 Task: Create a sub task Gather and Analyse Requirements for the task  Upgrade and migrate company customer relationship management (CRM) to a cloud-based solution in the project AgileImpact , assign it to team member softage.1@softage.net and update the status of the sub task to  Completed , set the priority of the sub task to High
Action: Mouse moved to (356, 311)
Screenshot: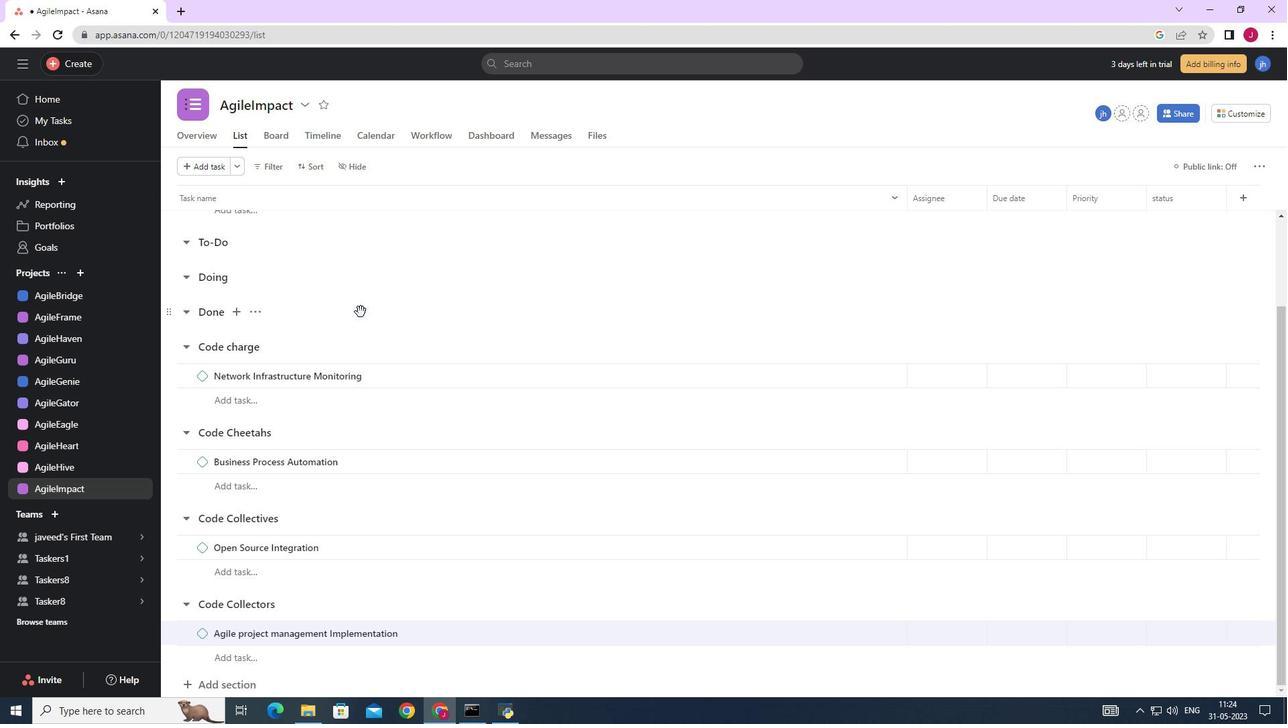 
Action: Mouse scrolled (356, 311) with delta (0, 0)
Screenshot: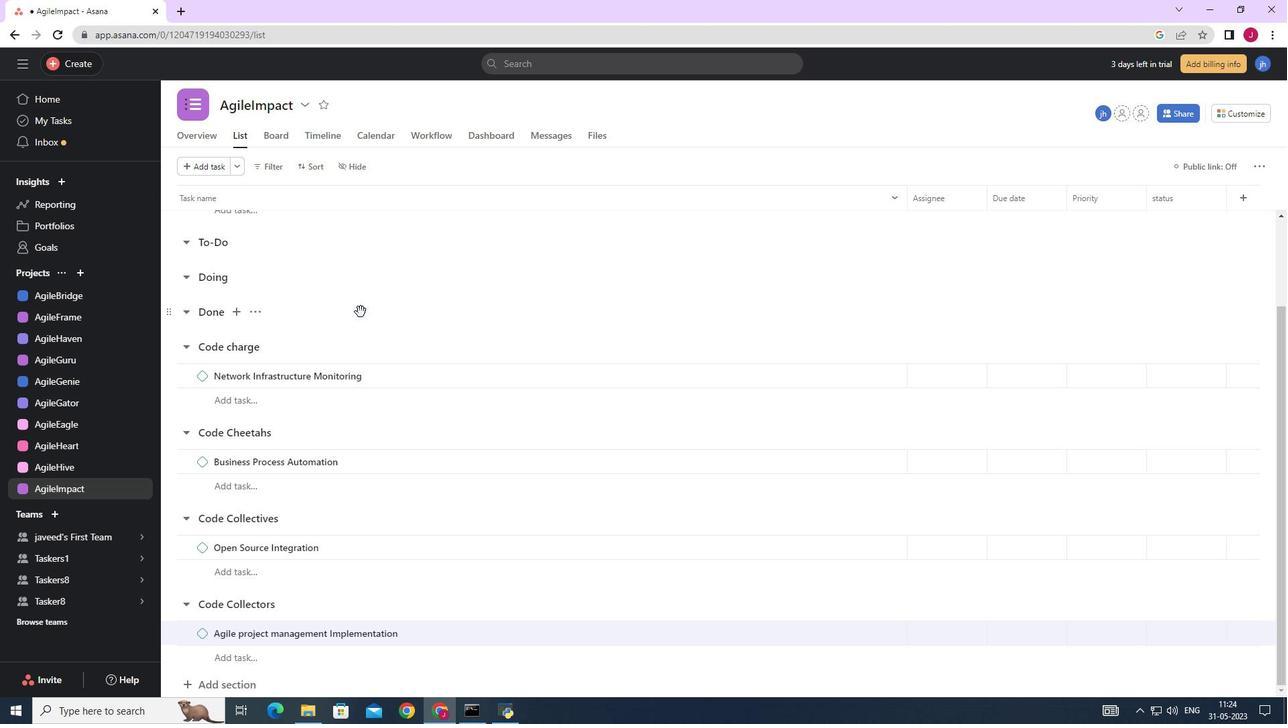 
Action: Mouse scrolled (356, 311) with delta (0, 0)
Screenshot: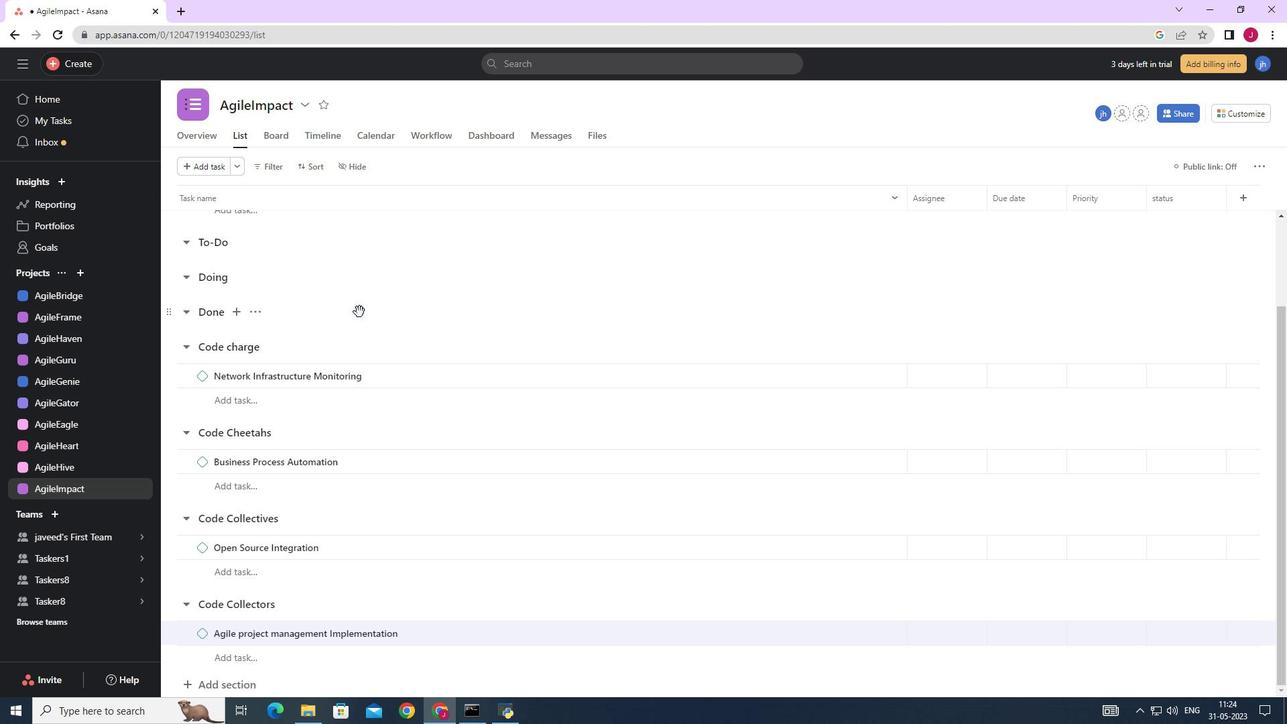 
Action: Mouse moved to (349, 319)
Screenshot: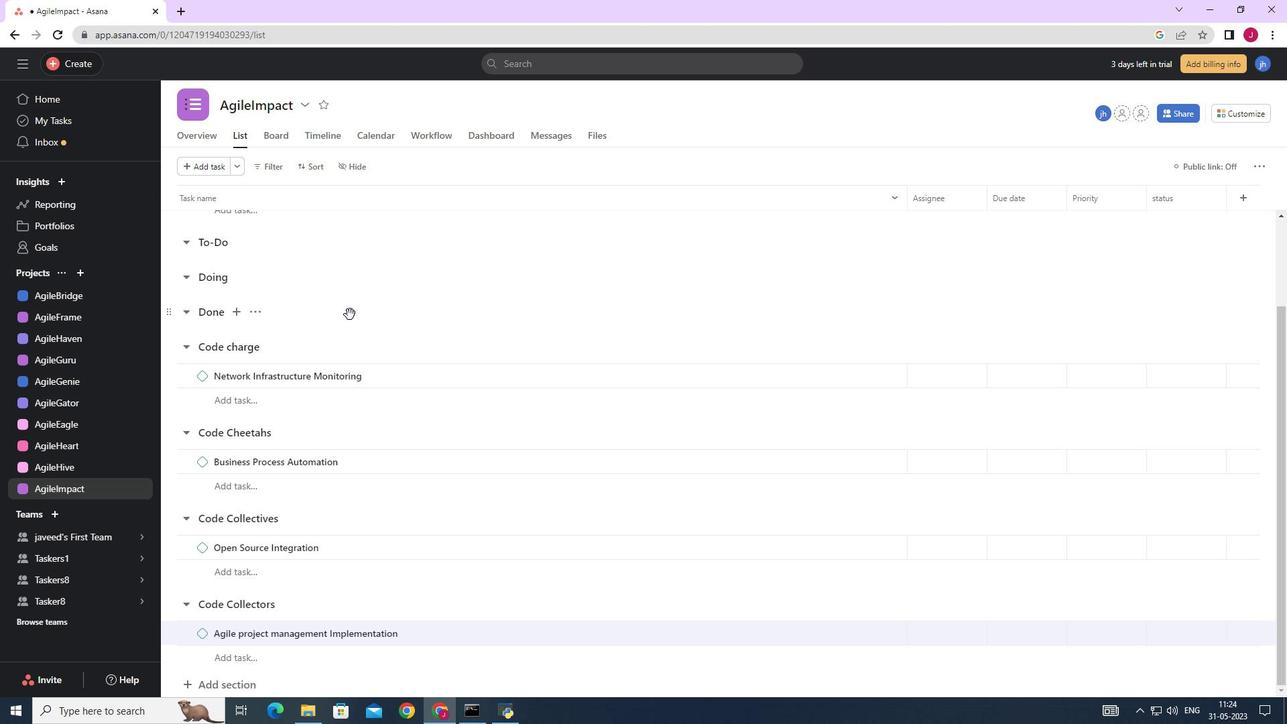 
Action: Mouse scrolled (349, 319) with delta (0, 0)
Screenshot: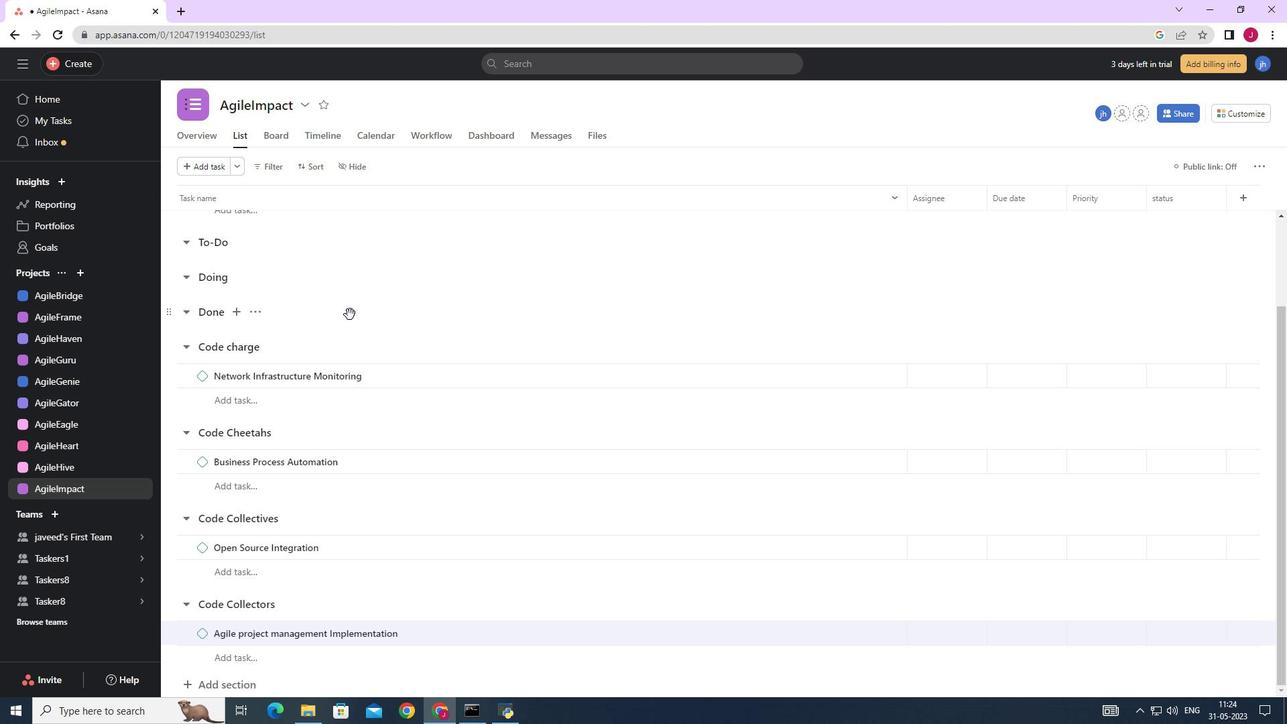 
Action: Mouse moved to (349, 319)
Screenshot: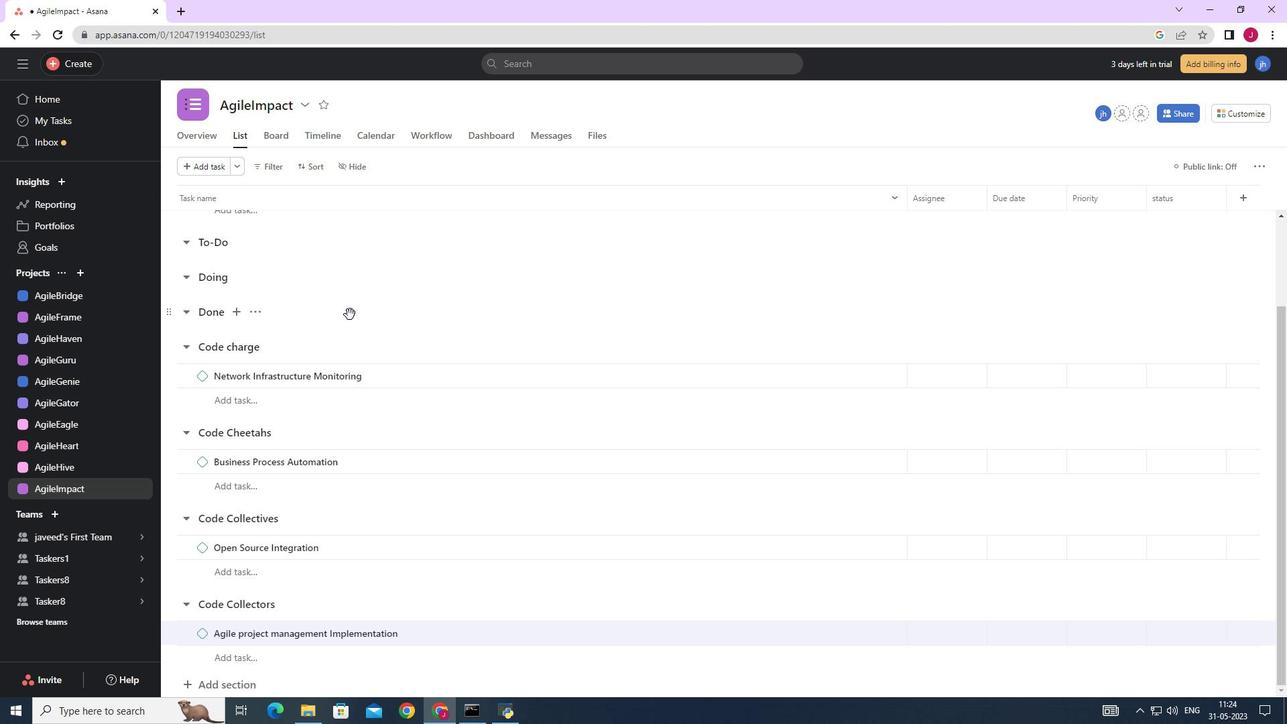 
Action: Mouse scrolled (349, 319) with delta (0, 0)
Screenshot: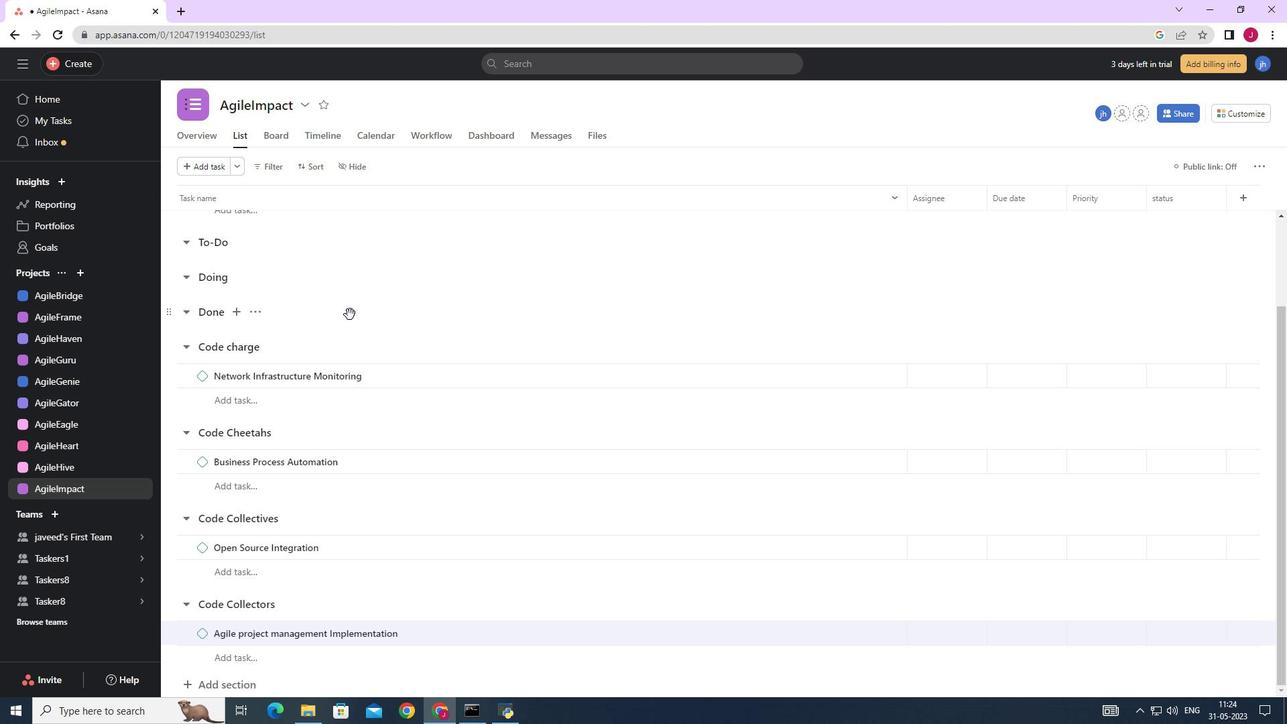
Action: Mouse scrolled (349, 319) with delta (0, 0)
Screenshot: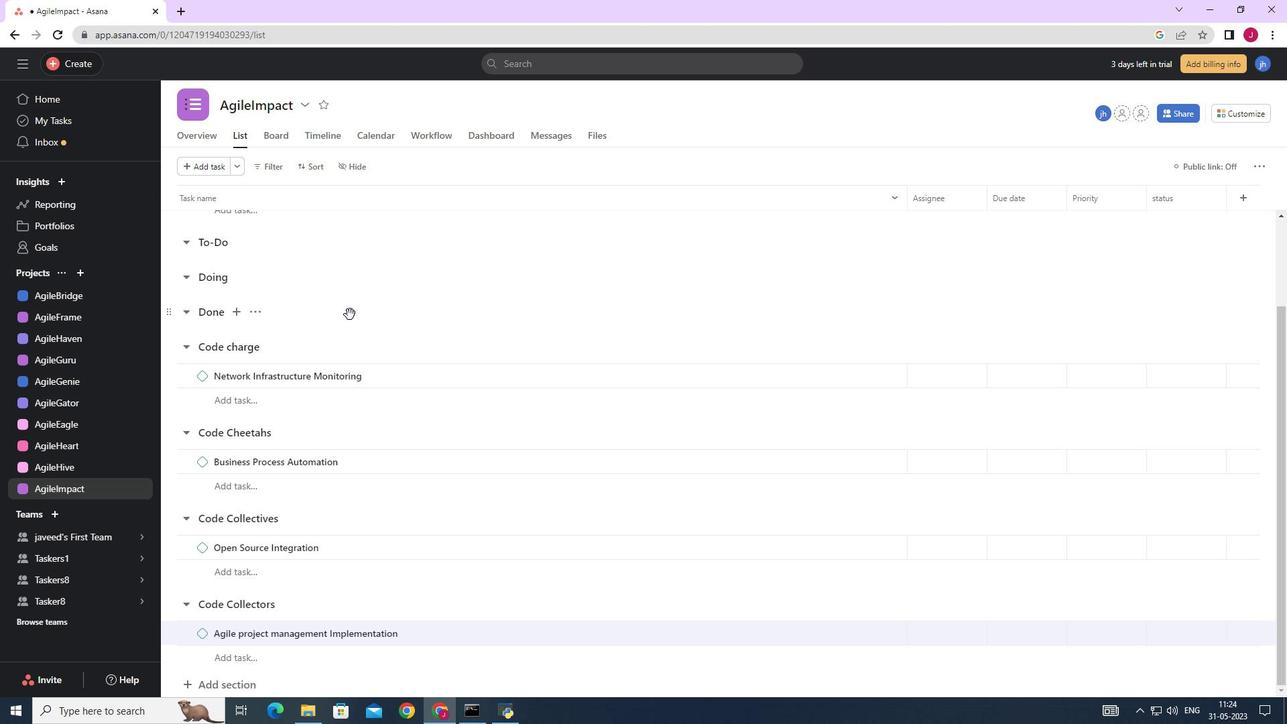 
Action: Mouse moved to (533, 388)
Screenshot: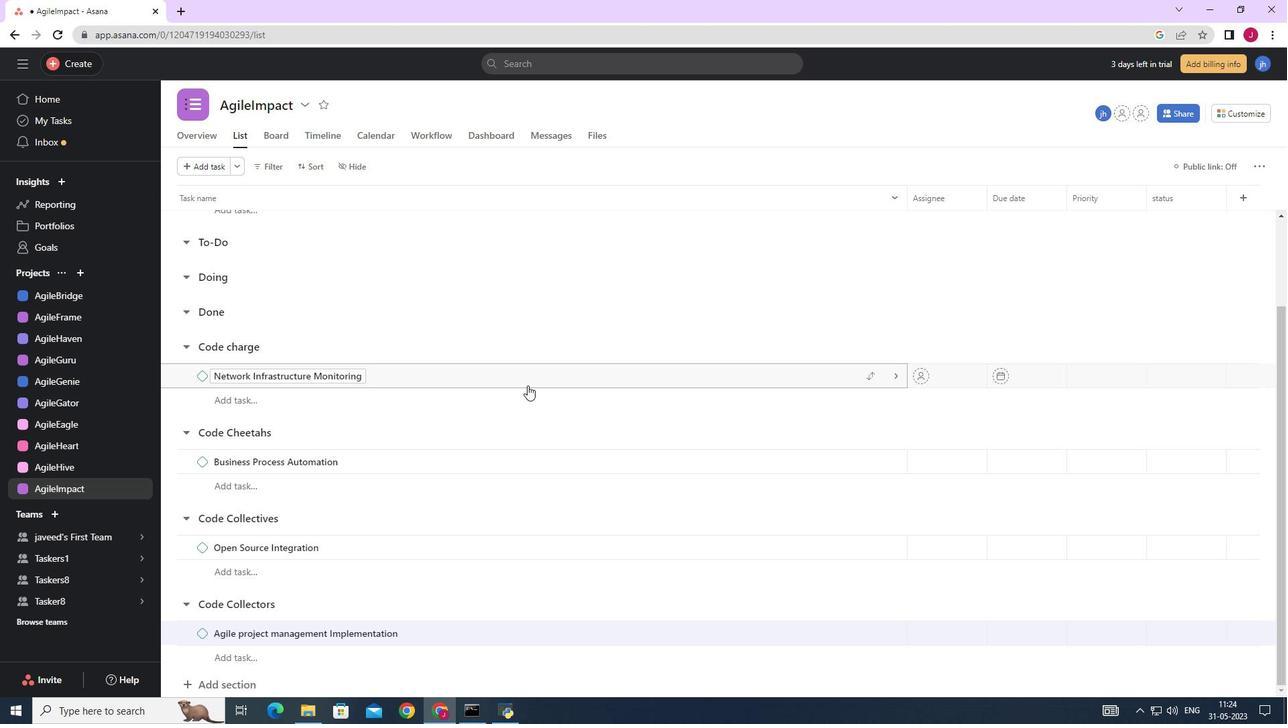 
Action: Mouse scrolled (533, 388) with delta (0, 0)
Screenshot: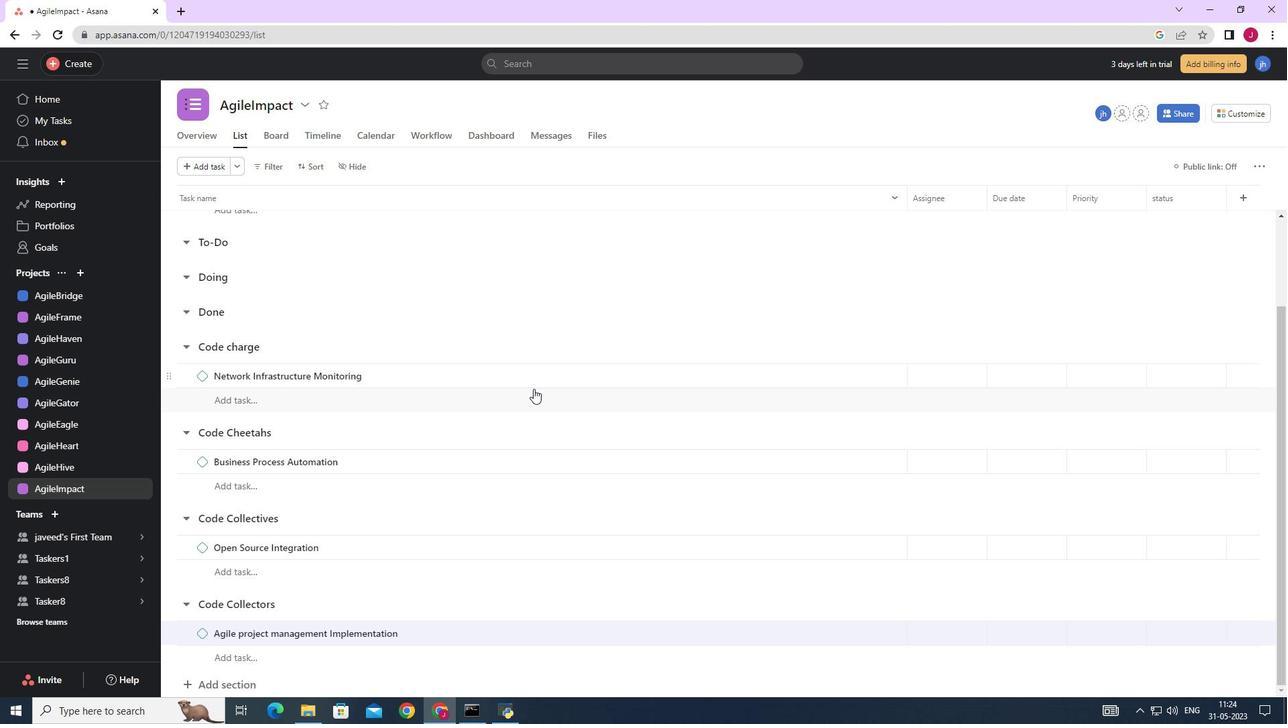 
Action: Mouse scrolled (533, 388) with delta (0, 0)
Screenshot: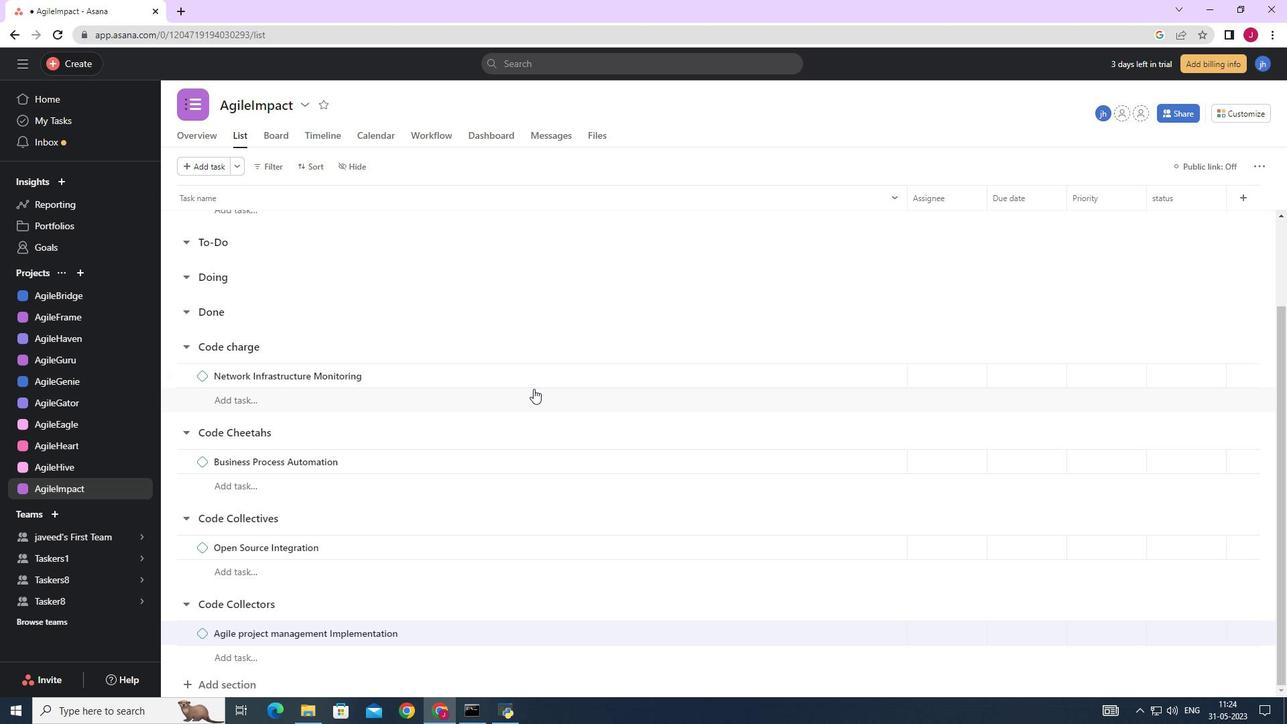 
Action: Mouse scrolled (533, 388) with delta (0, 0)
Screenshot: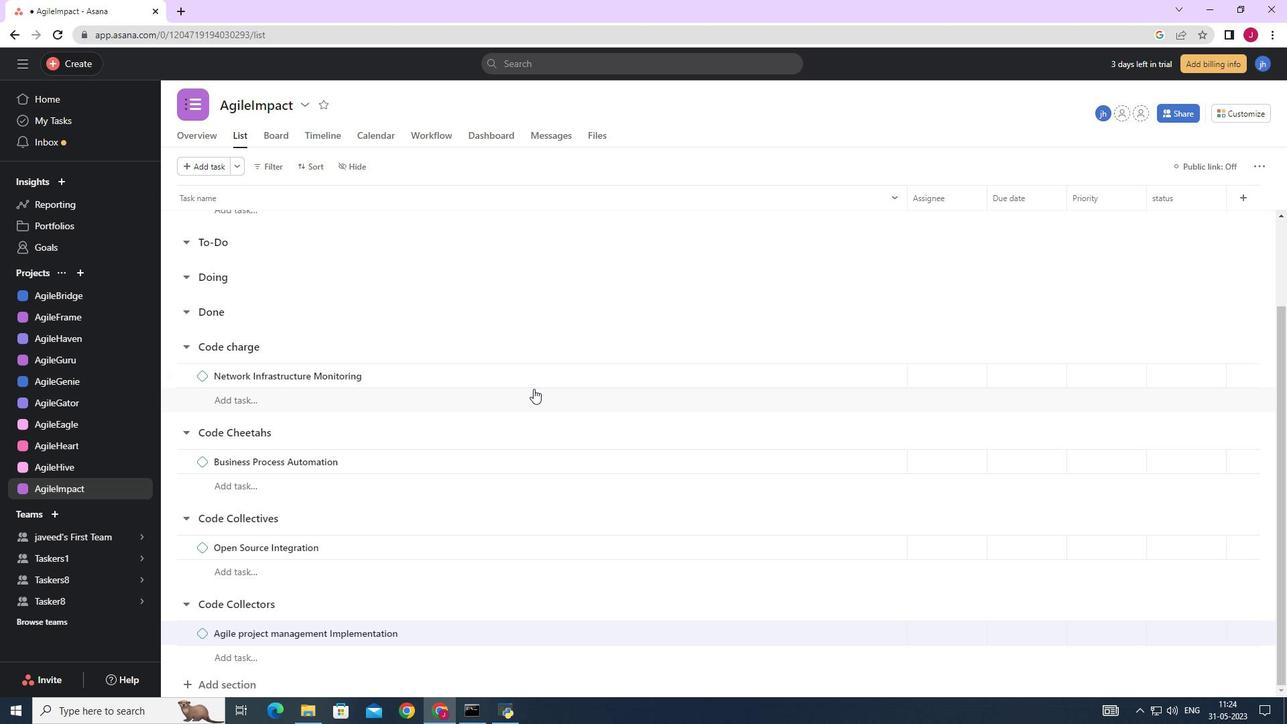 
Action: Mouse scrolled (533, 388) with delta (0, 0)
Screenshot: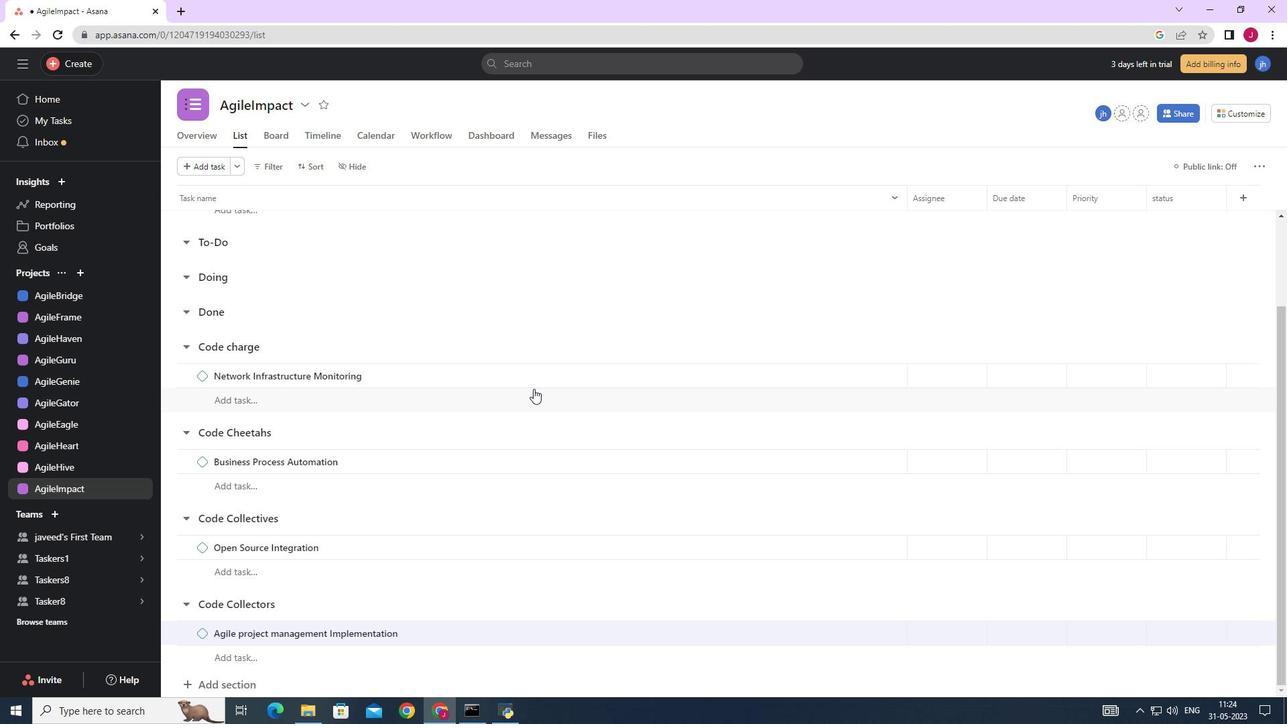 
Action: Mouse moved to (421, 539)
Screenshot: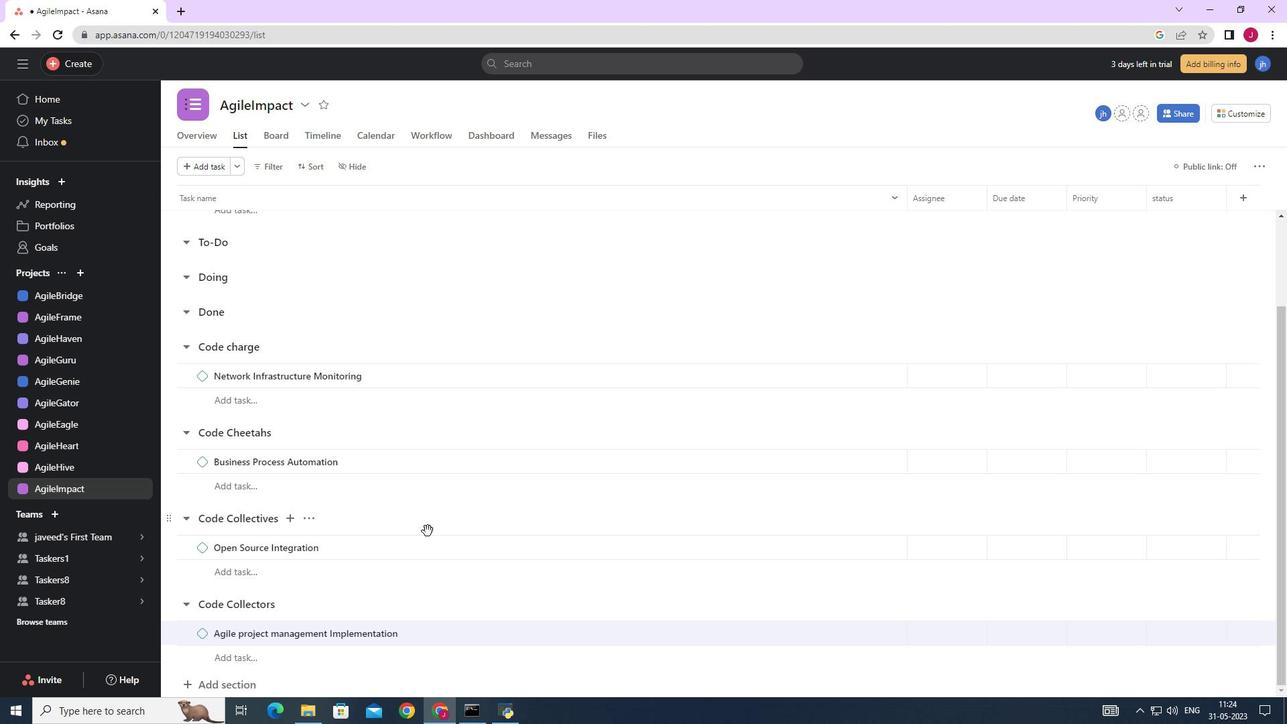 
Action: Mouse scrolled (422, 537) with delta (0, 0)
Screenshot: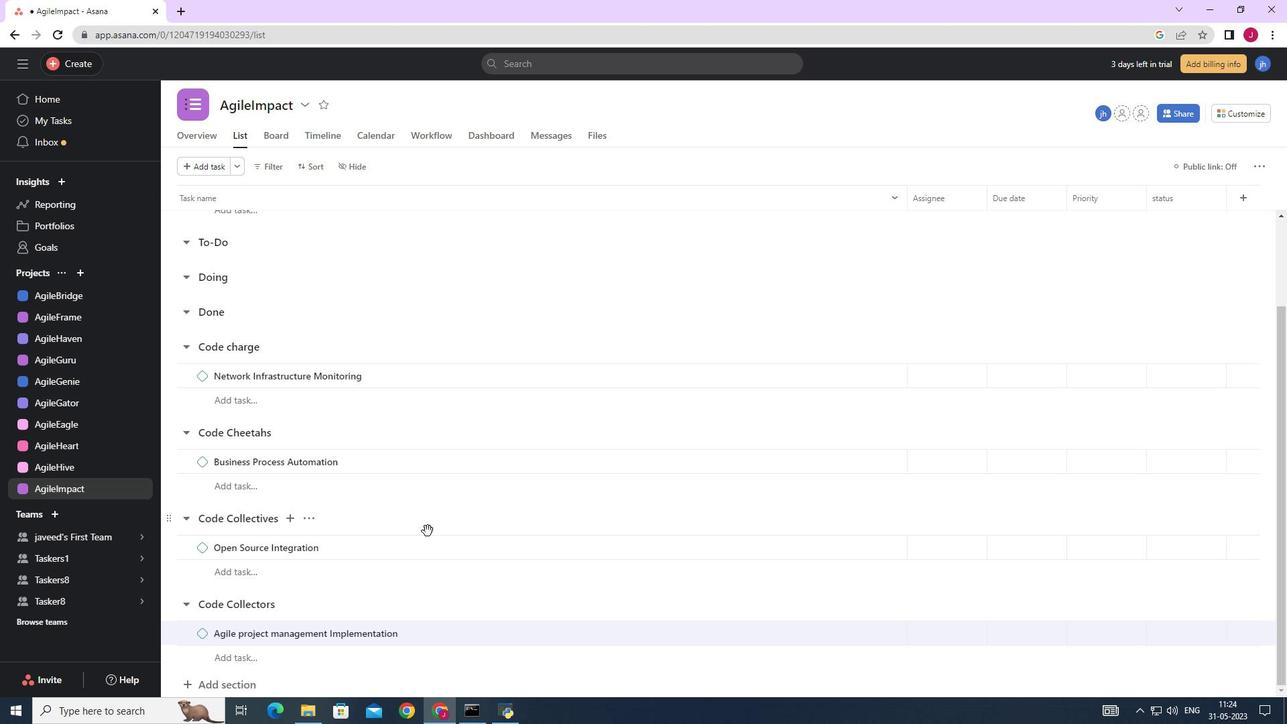 
Action: Mouse moved to (408, 513)
Screenshot: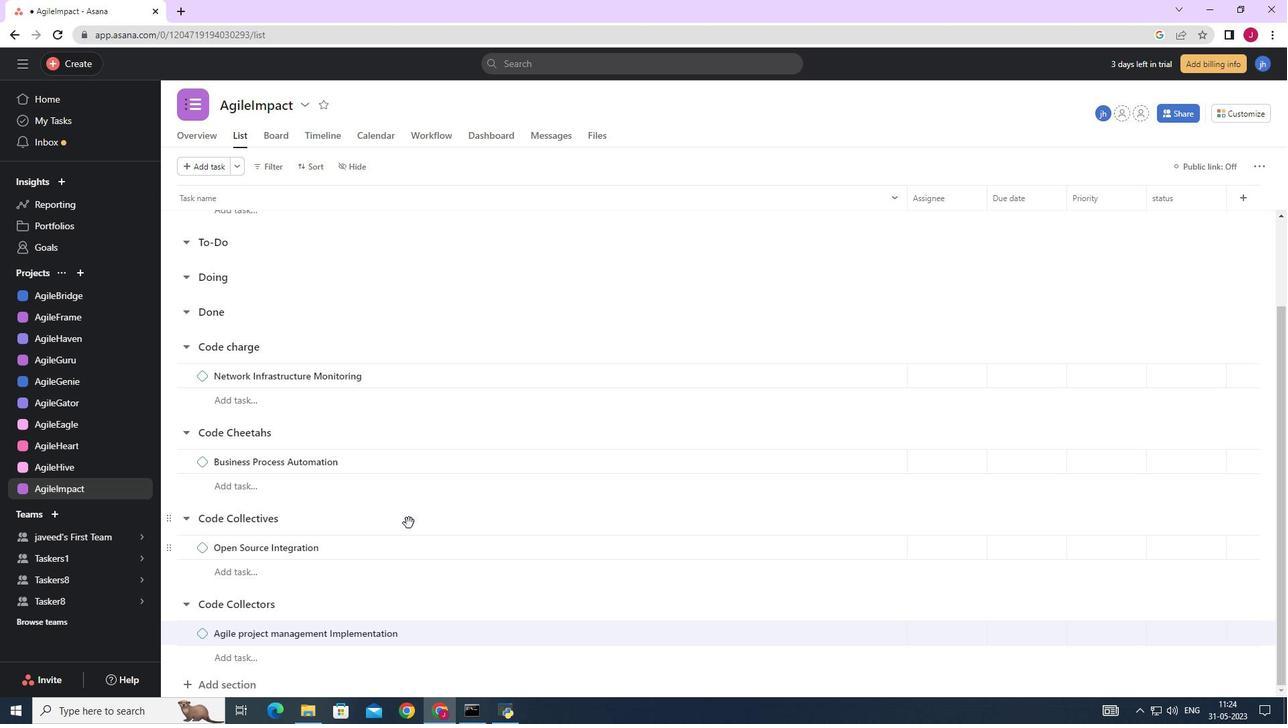 
Action: Mouse scrolled (408, 514) with delta (0, 0)
Screenshot: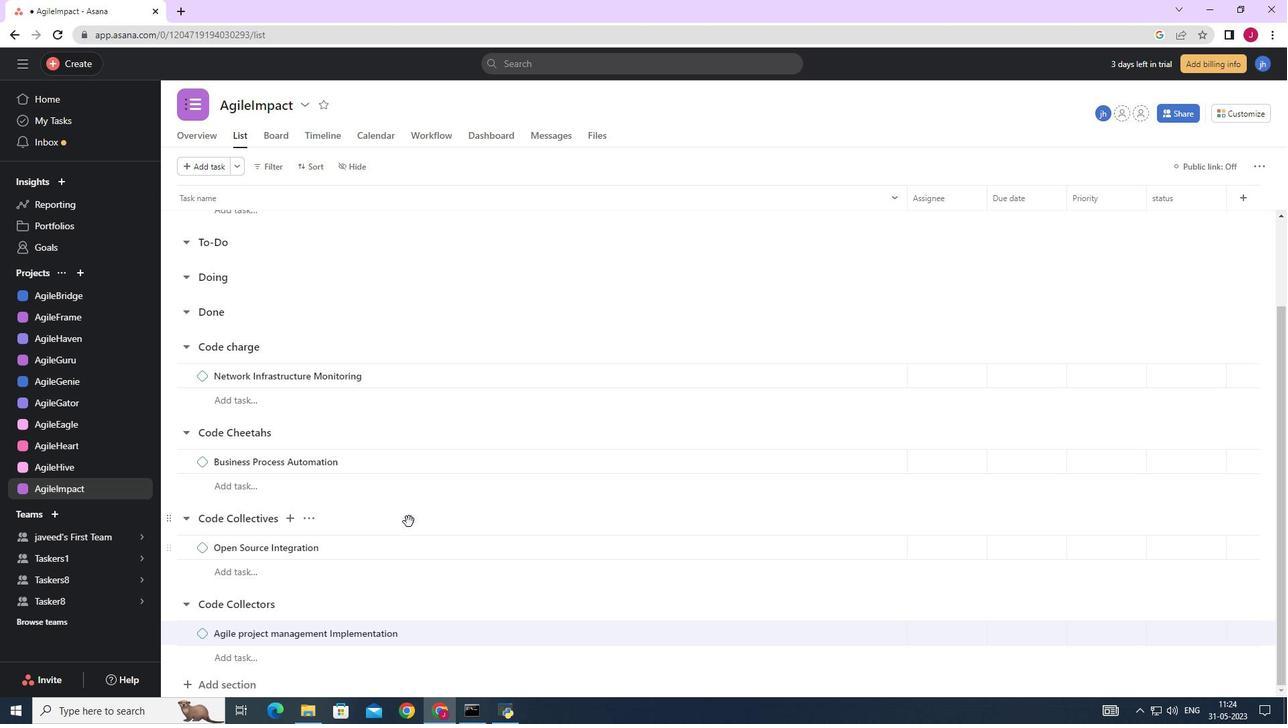 
Action: Mouse moved to (408, 510)
Screenshot: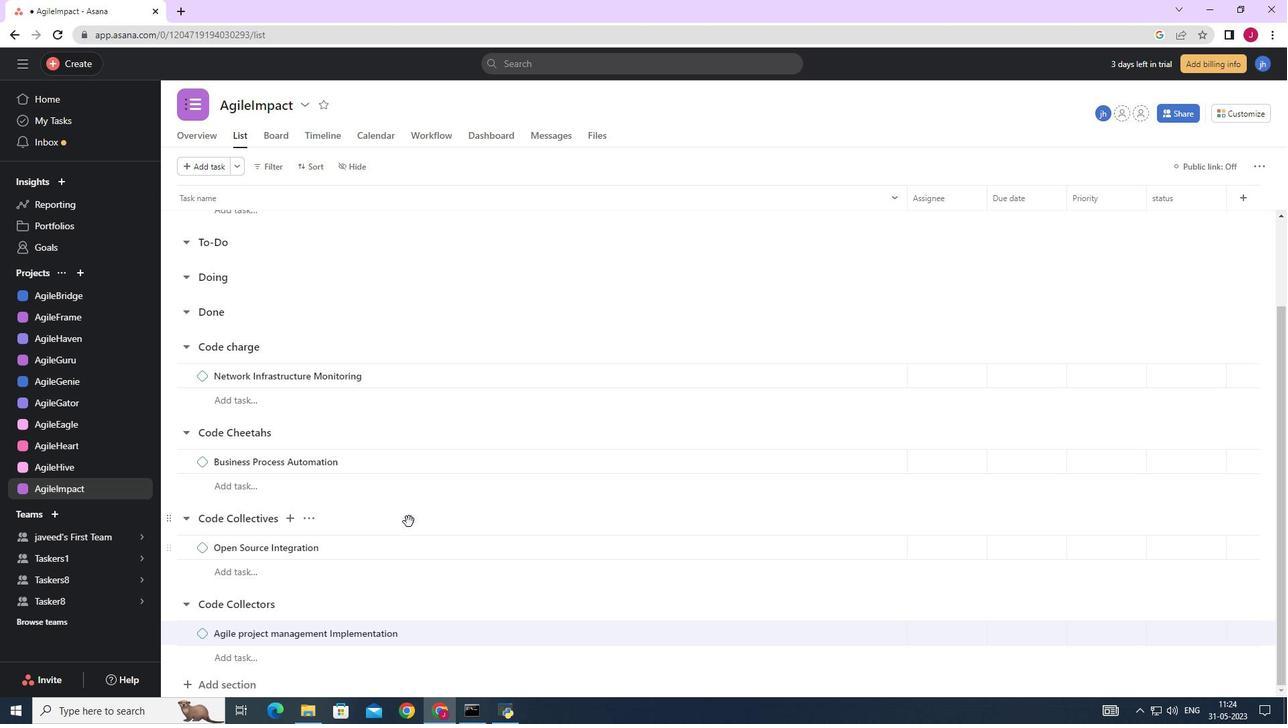 
Action: Mouse scrolled (408, 511) with delta (0, 0)
Screenshot: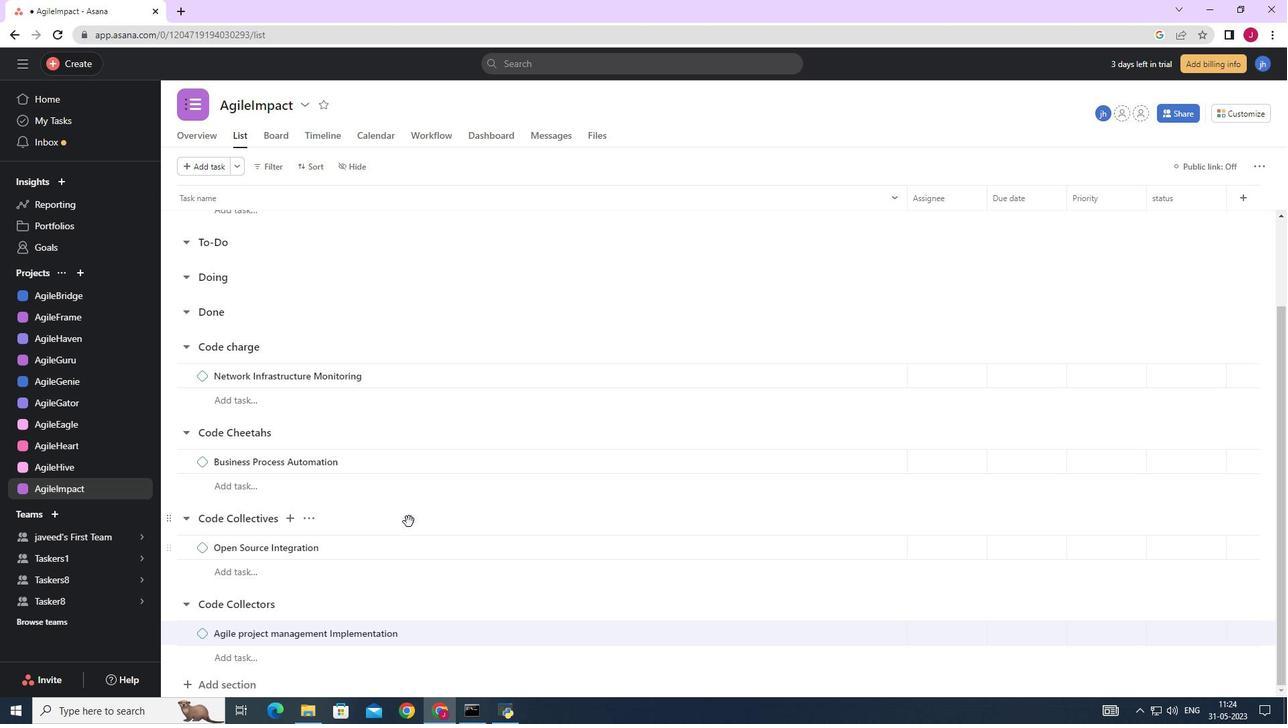 
Action: Mouse moved to (408, 506)
Screenshot: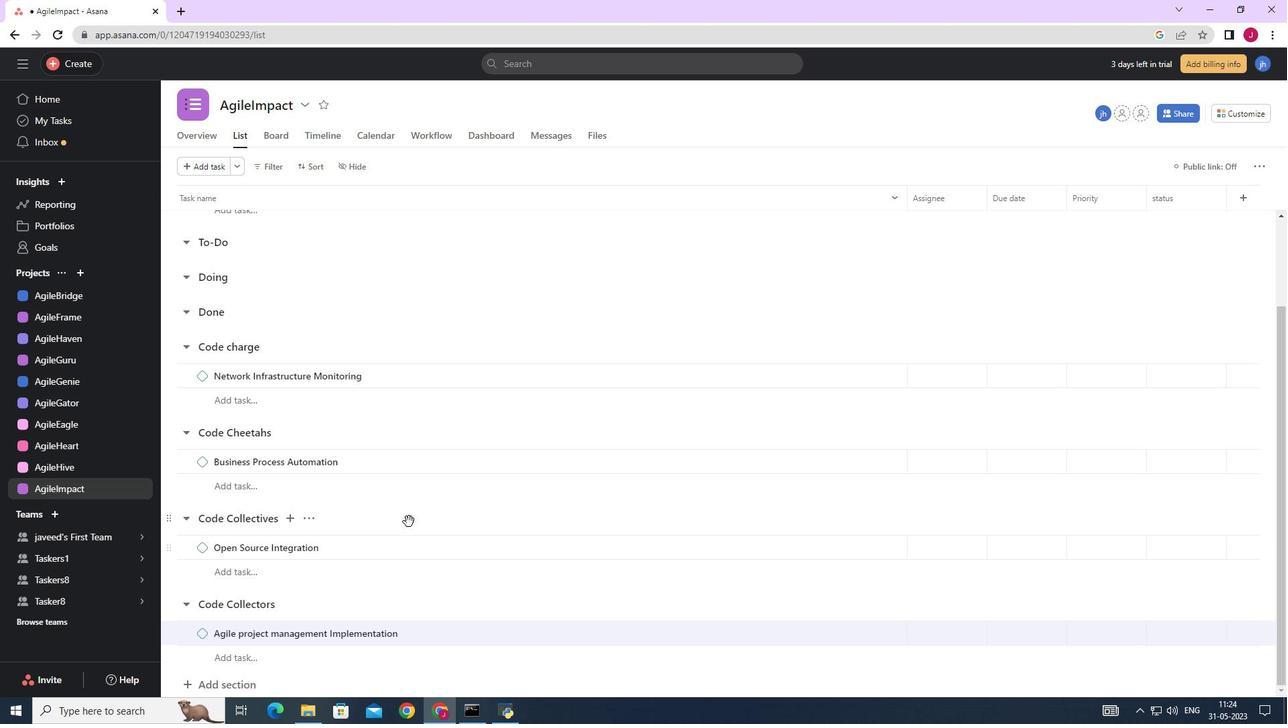 
Action: Mouse scrolled (408, 507) with delta (0, 0)
Screenshot: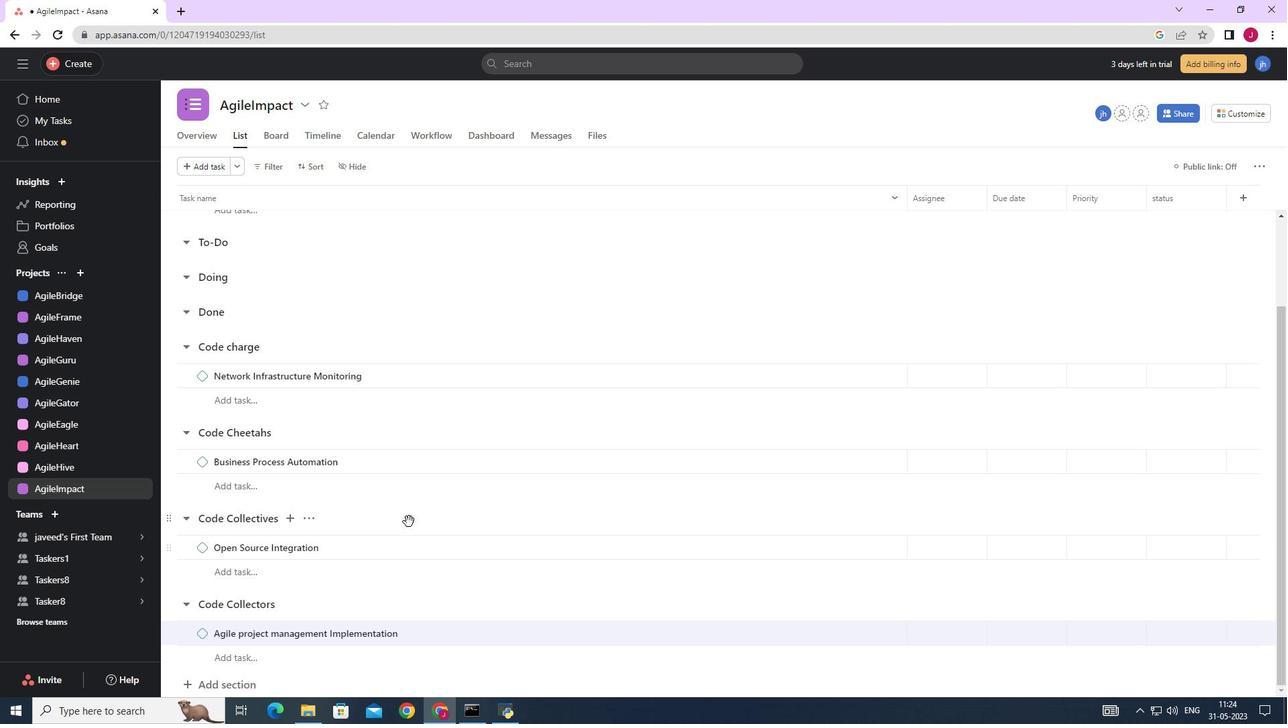 
Action: Mouse moved to (408, 498)
Screenshot: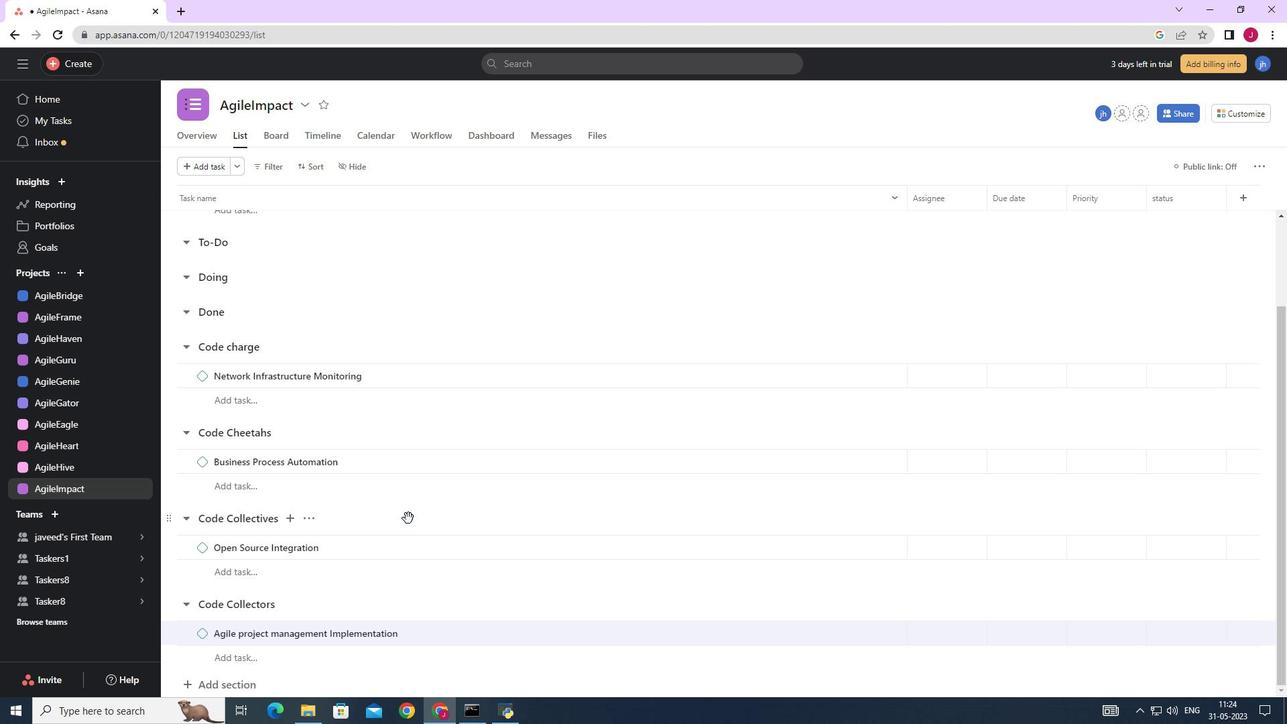 
Action: Mouse scrolled (408, 504) with delta (0, 0)
Screenshot: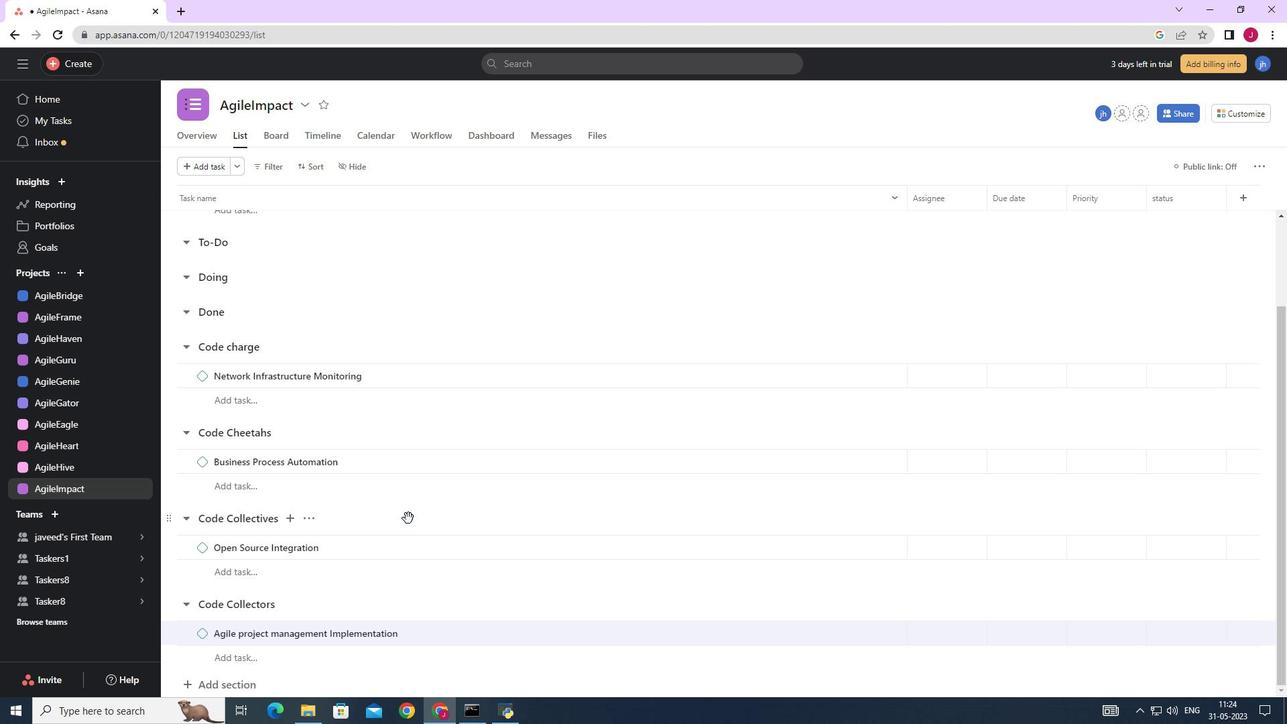 
Action: Mouse moved to (408, 495)
Screenshot: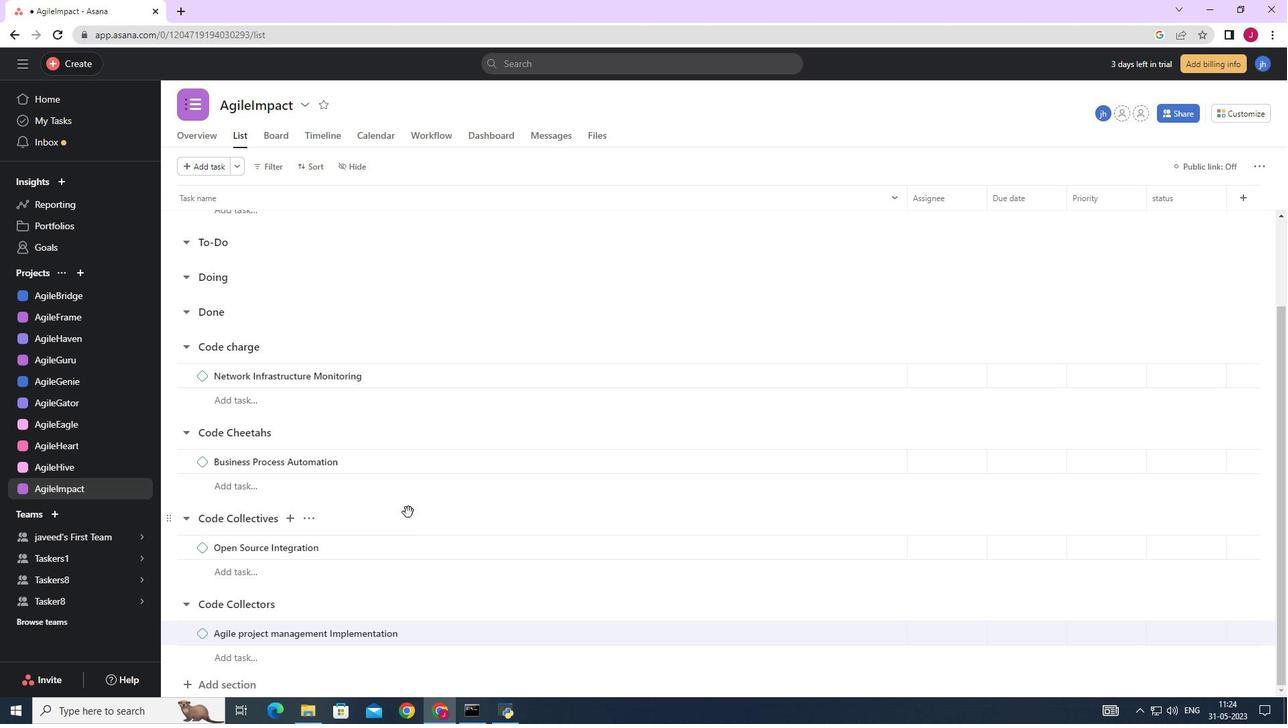 
Action: Mouse scrolled (408, 498) with delta (0, 0)
Screenshot: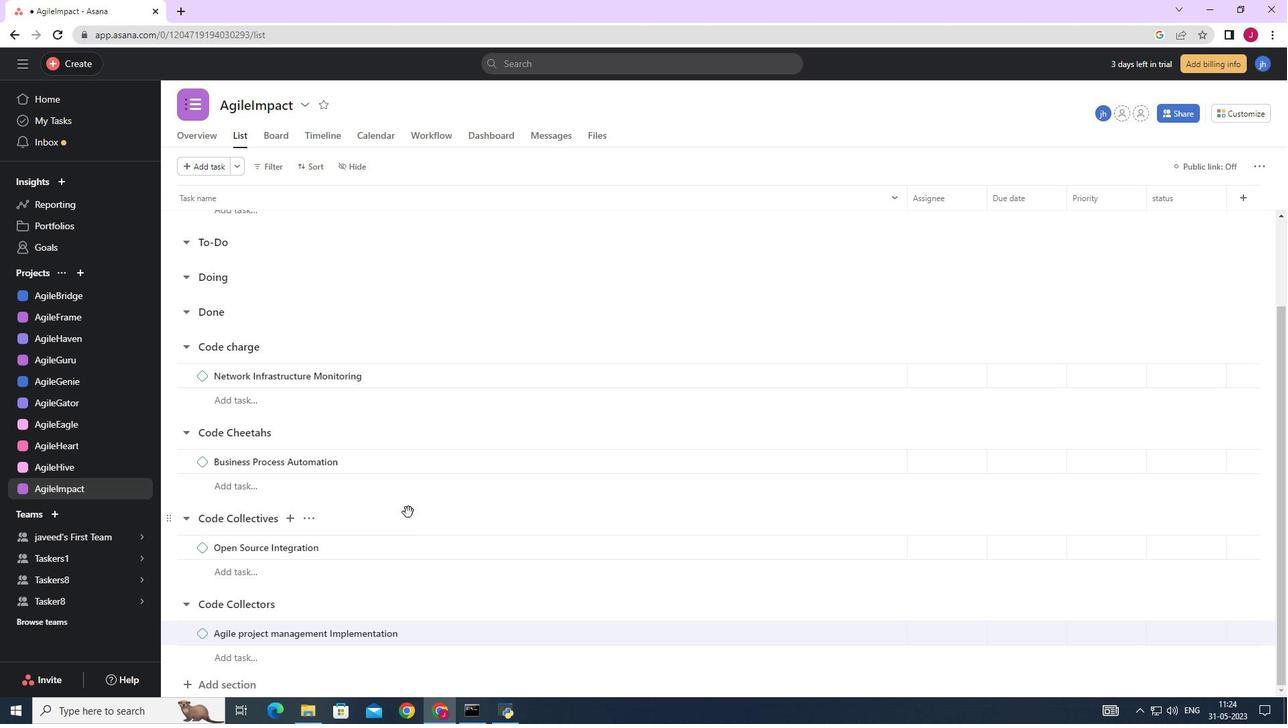 
Action: Mouse moved to (828, 300)
Screenshot: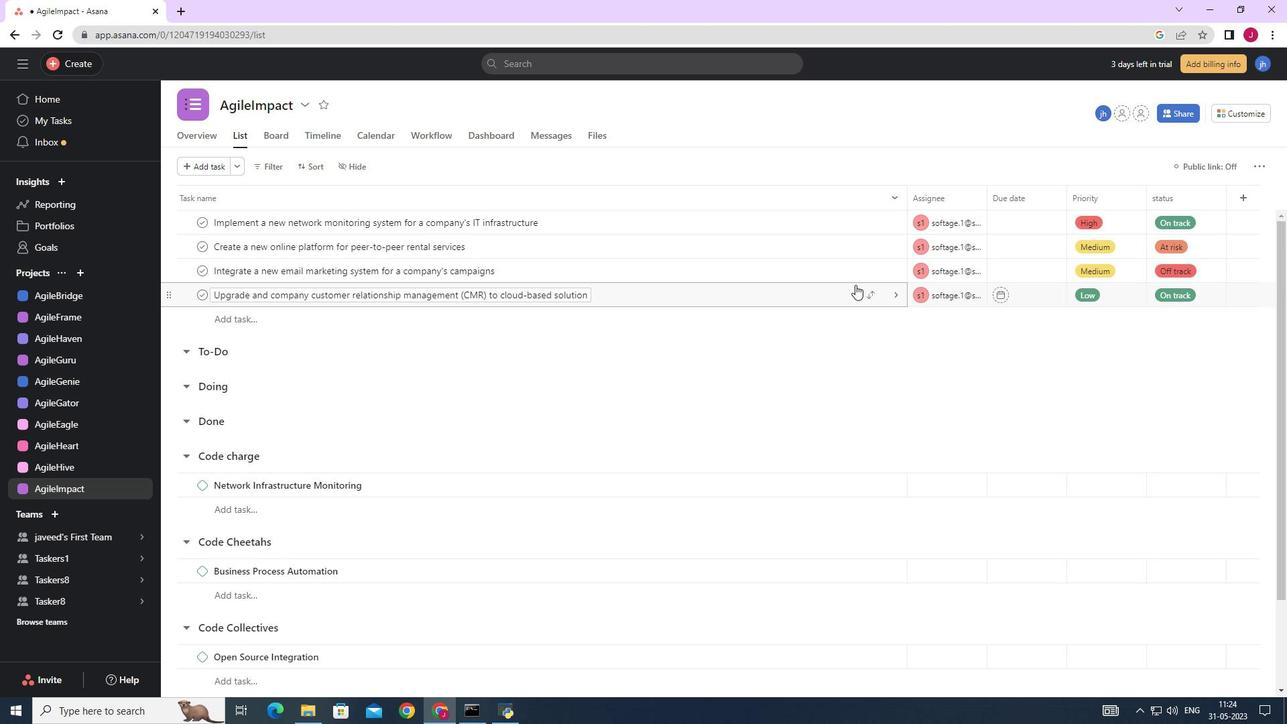 
Action: Mouse pressed left at (828, 300)
Screenshot: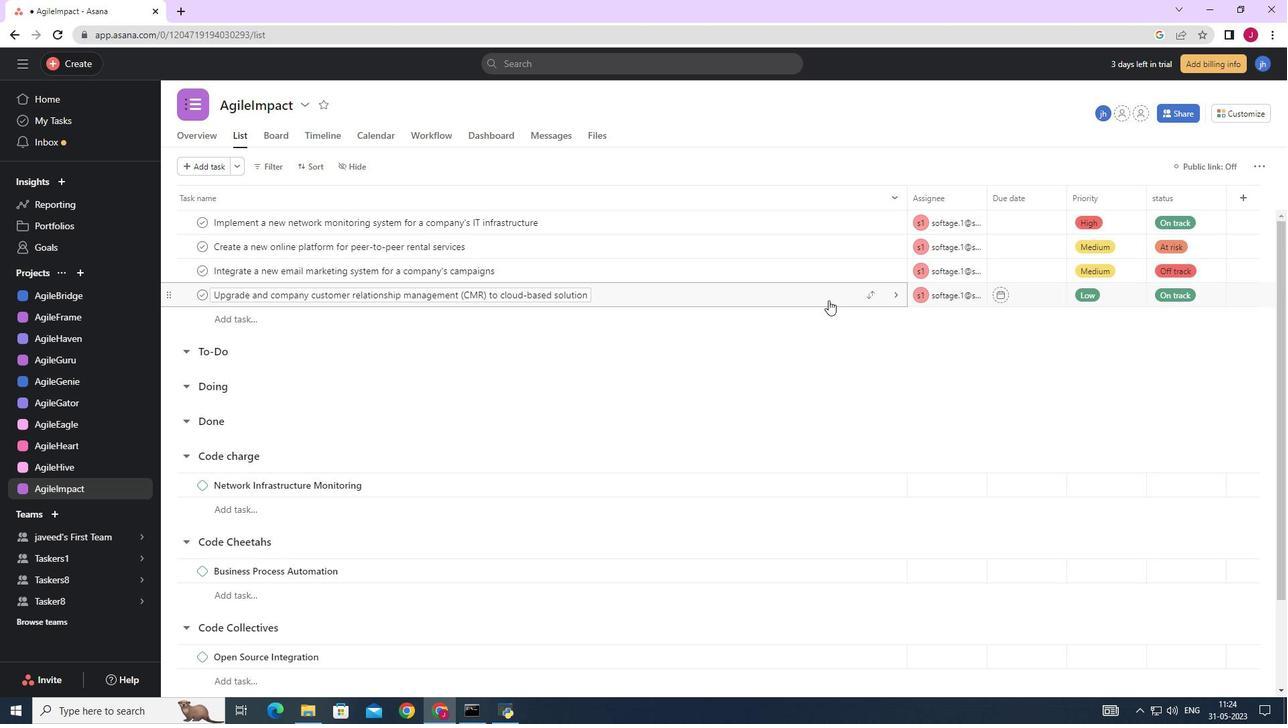 
Action: Mouse moved to (906, 507)
Screenshot: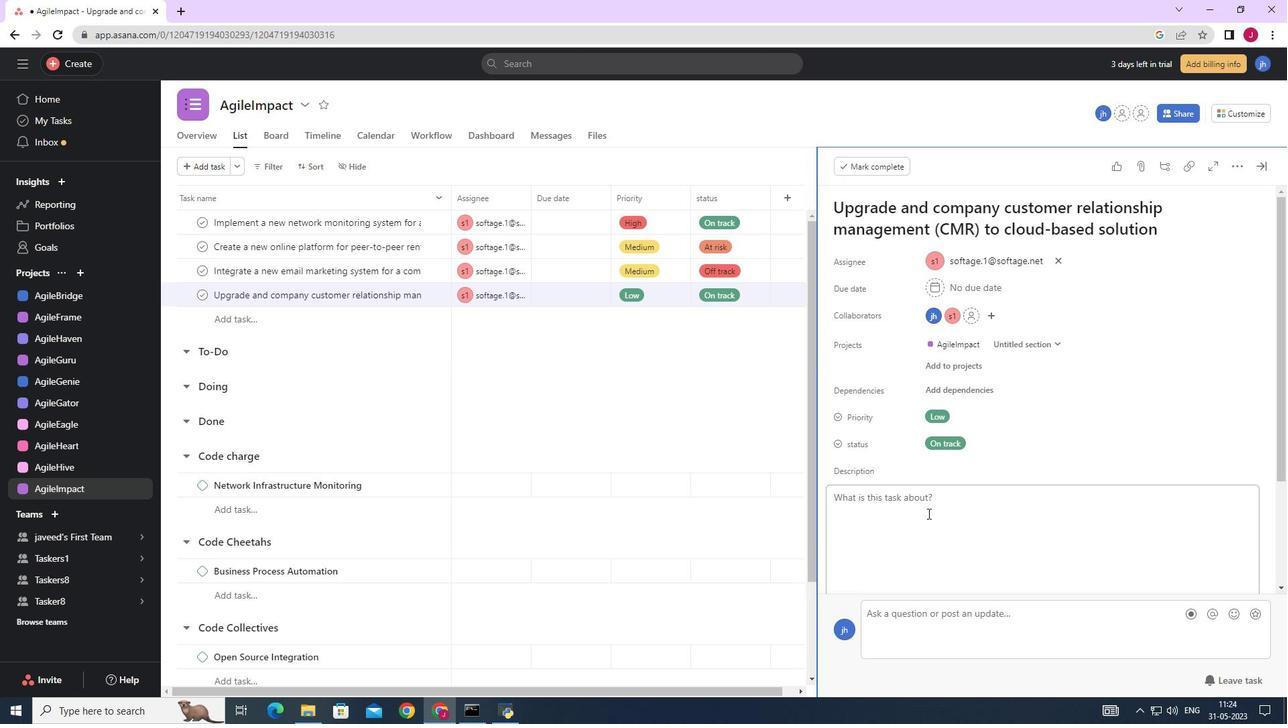 
Action: Mouse scrolled (906, 507) with delta (0, 0)
Screenshot: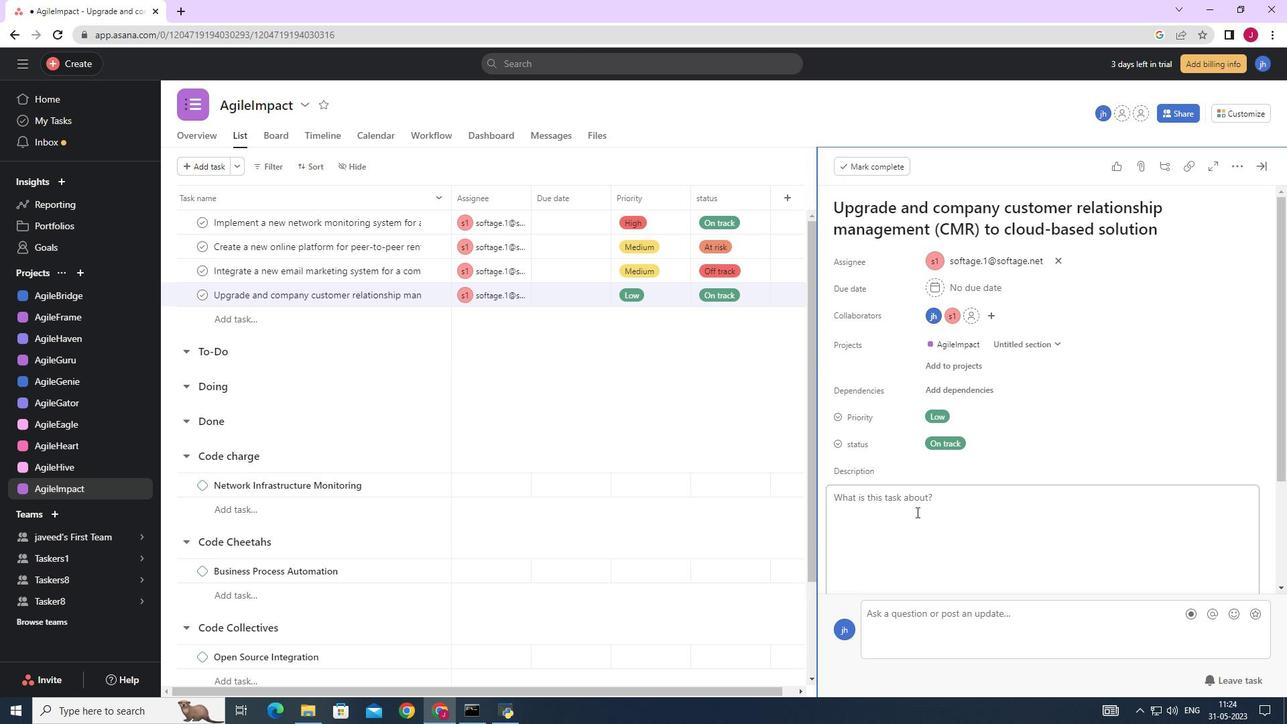 
Action: Mouse scrolled (906, 507) with delta (0, 0)
Screenshot: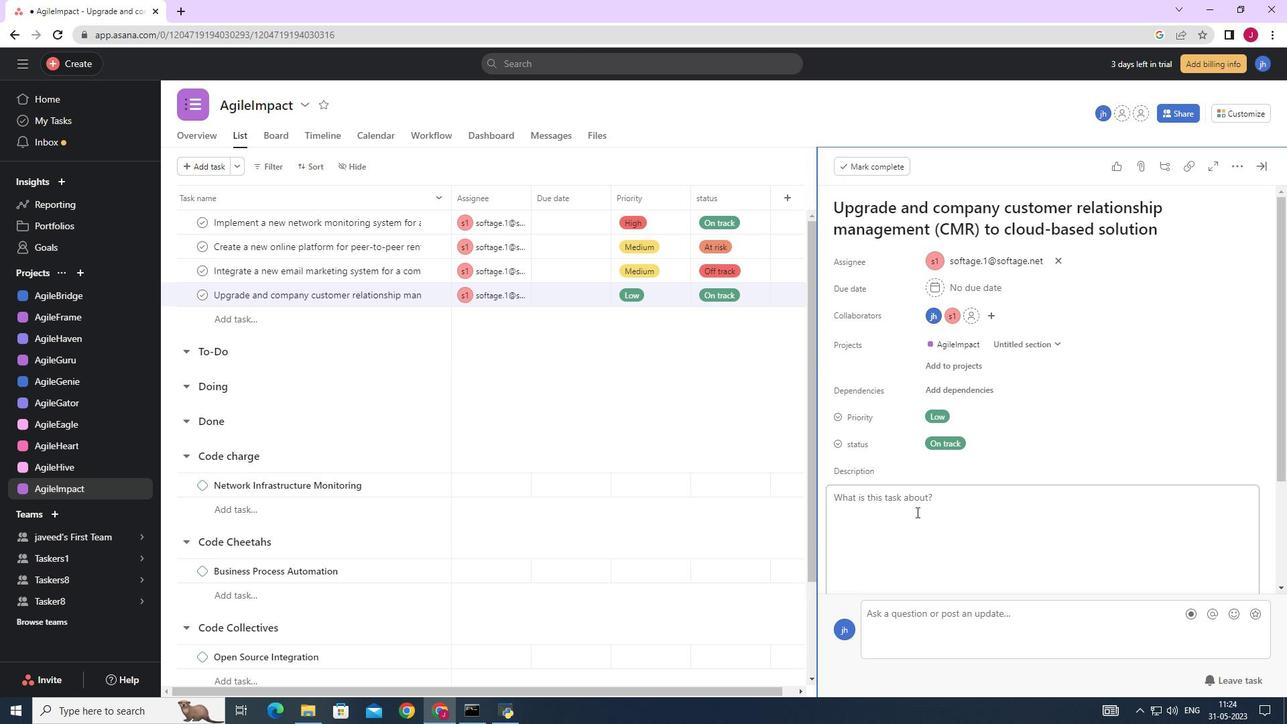 
Action: Mouse scrolled (906, 507) with delta (0, 0)
Screenshot: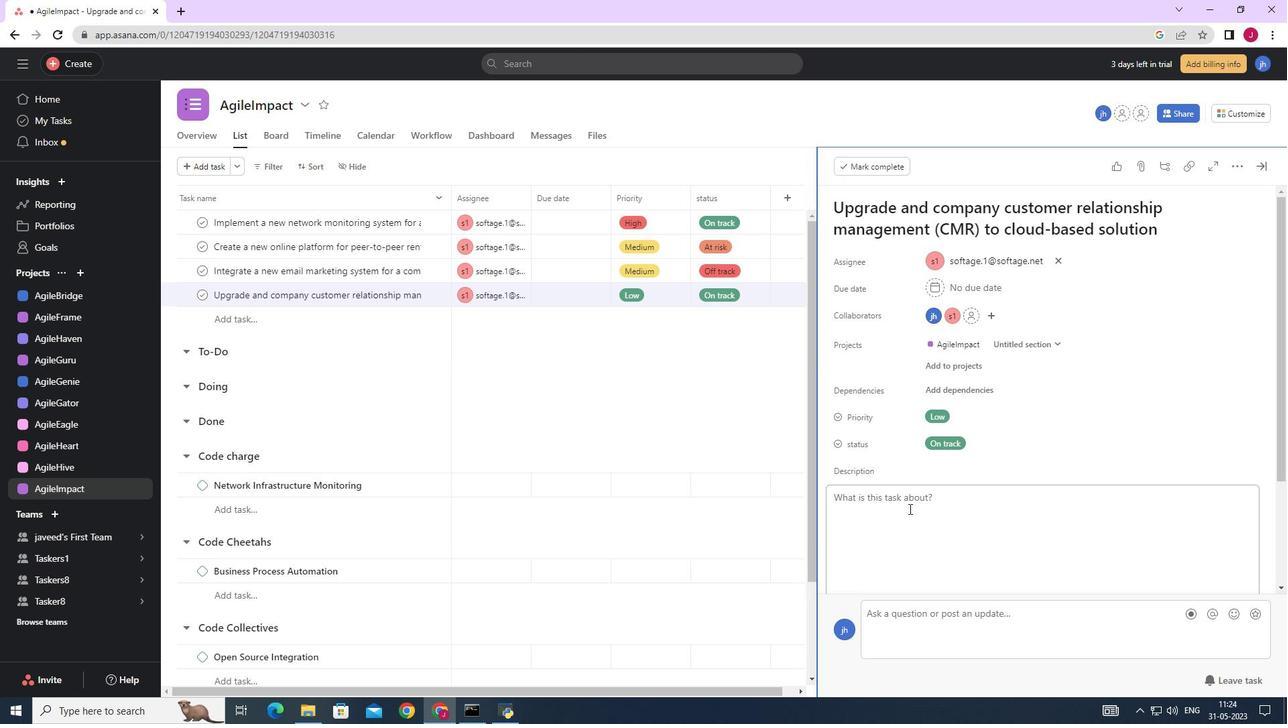 
Action: Mouse scrolled (906, 507) with delta (0, 0)
Screenshot: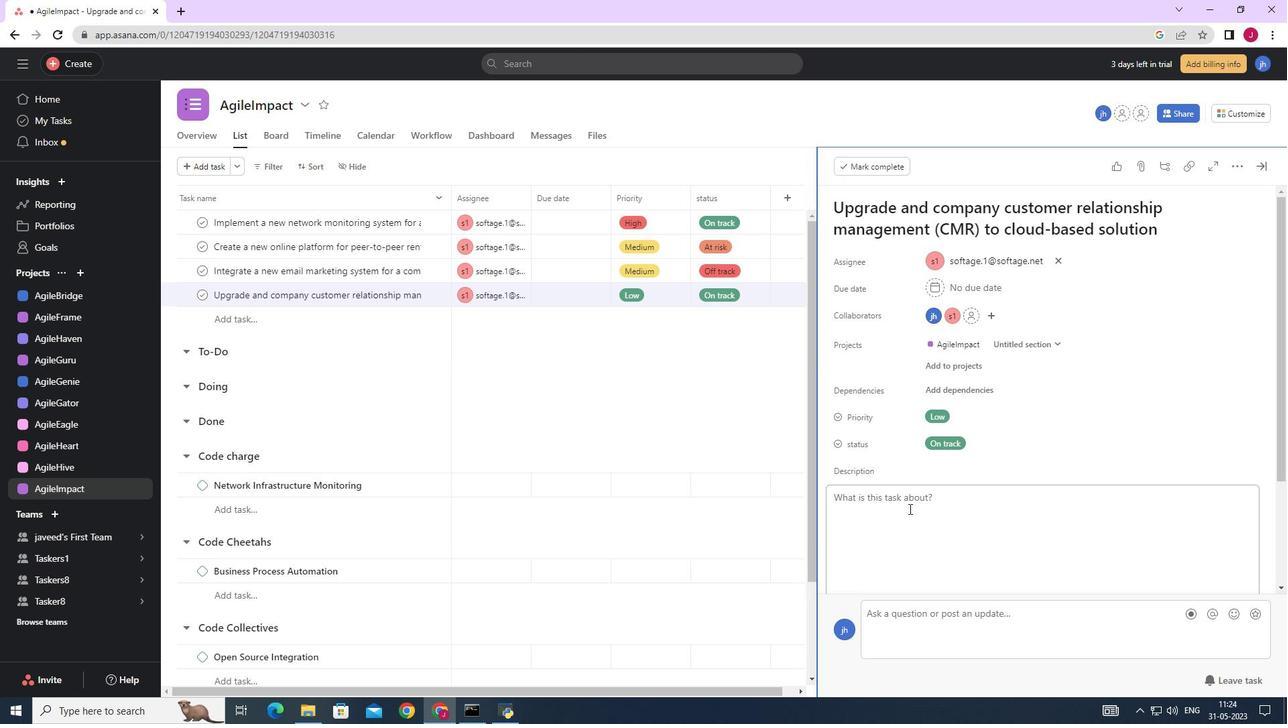 
Action: Mouse moved to (881, 488)
Screenshot: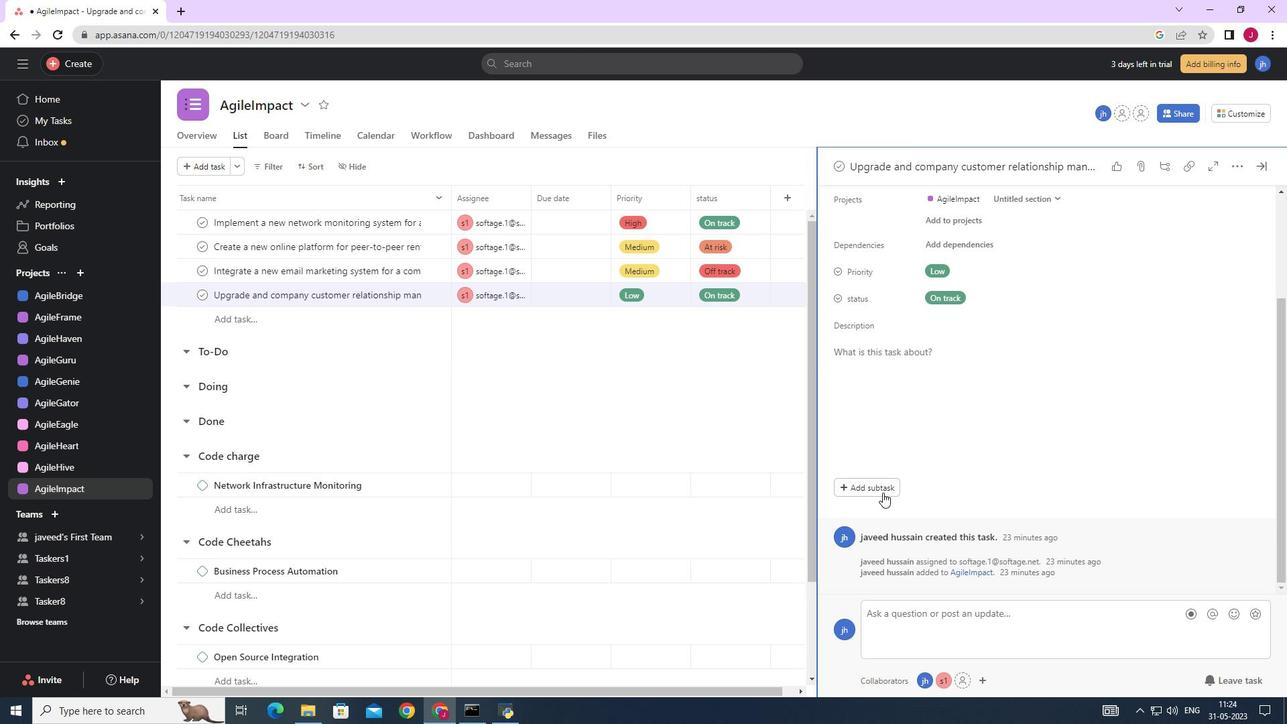 
Action: Mouse pressed left at (881, 488)
Screenshot: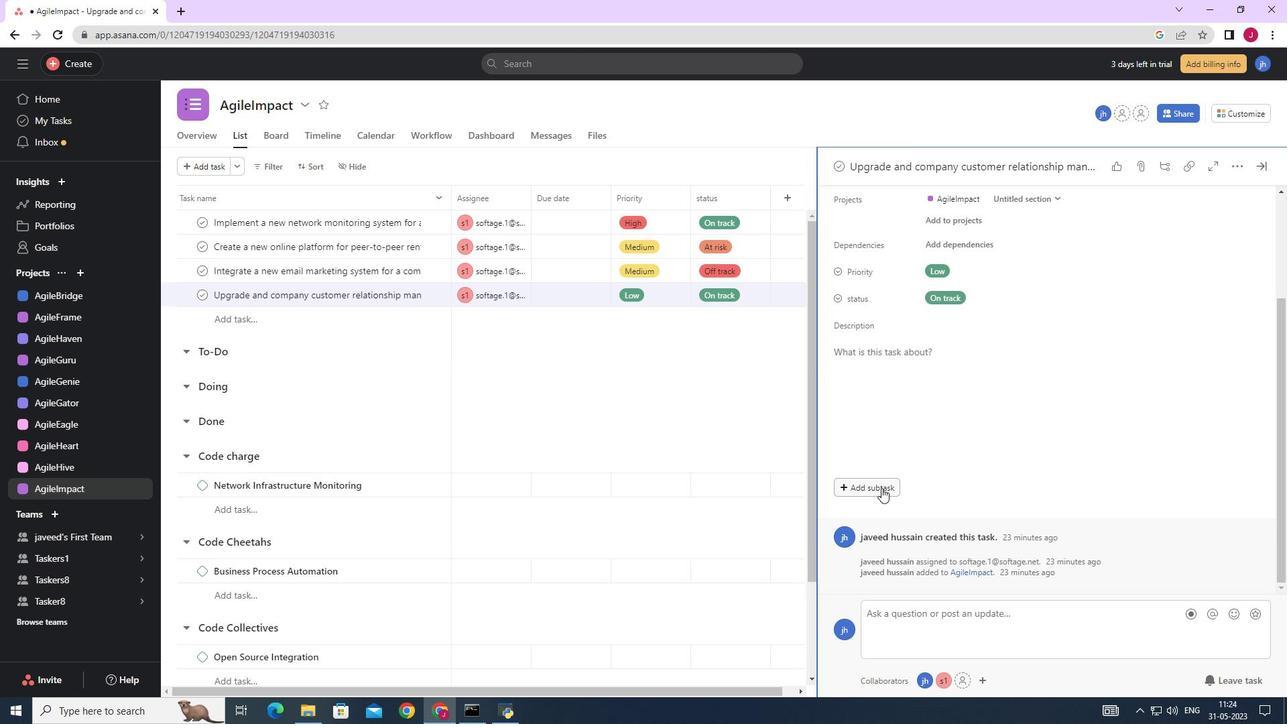 
Action: Mouse moved to (876, 483)
Screenshot: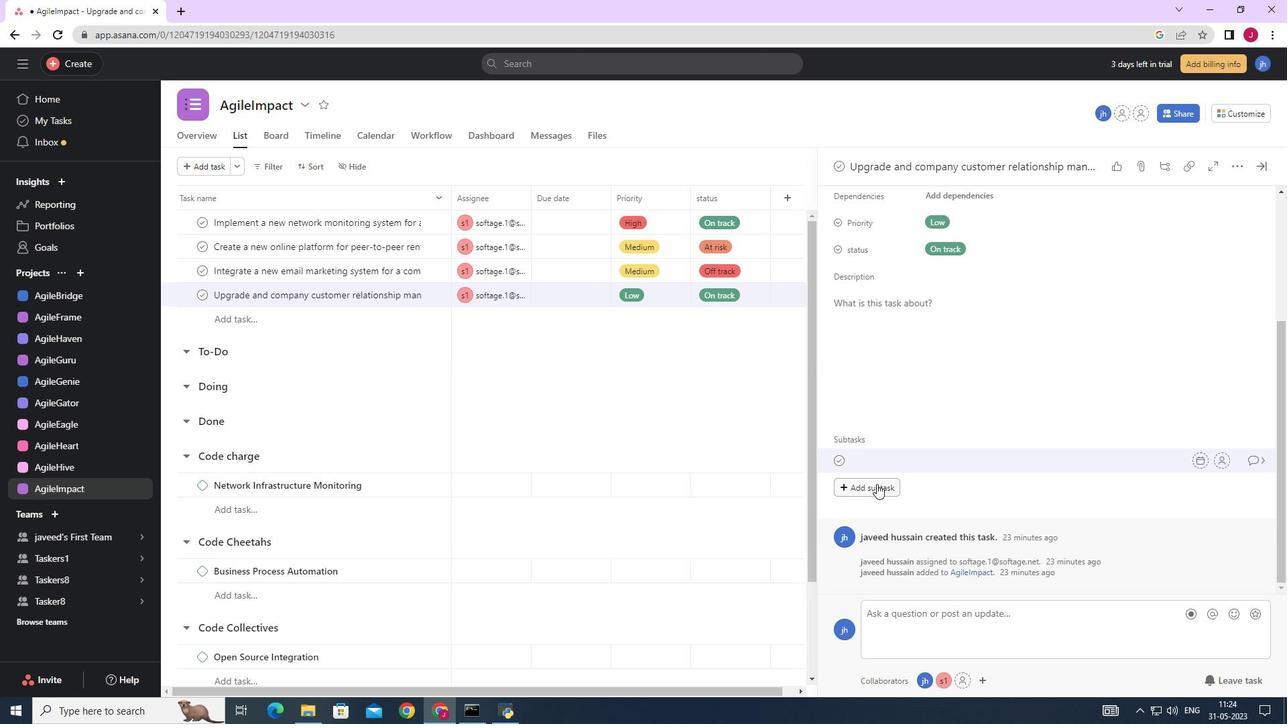 
Action: Key pressed <Key.caps_lock>G<Key.caps_lock>ather<Key.space>and<Key.space><Key.caps_lock>A<Key.caps_lock>nalyse<Key.space><Key.caps_lock>R<Key.caps_lock>equirements
Screenshot: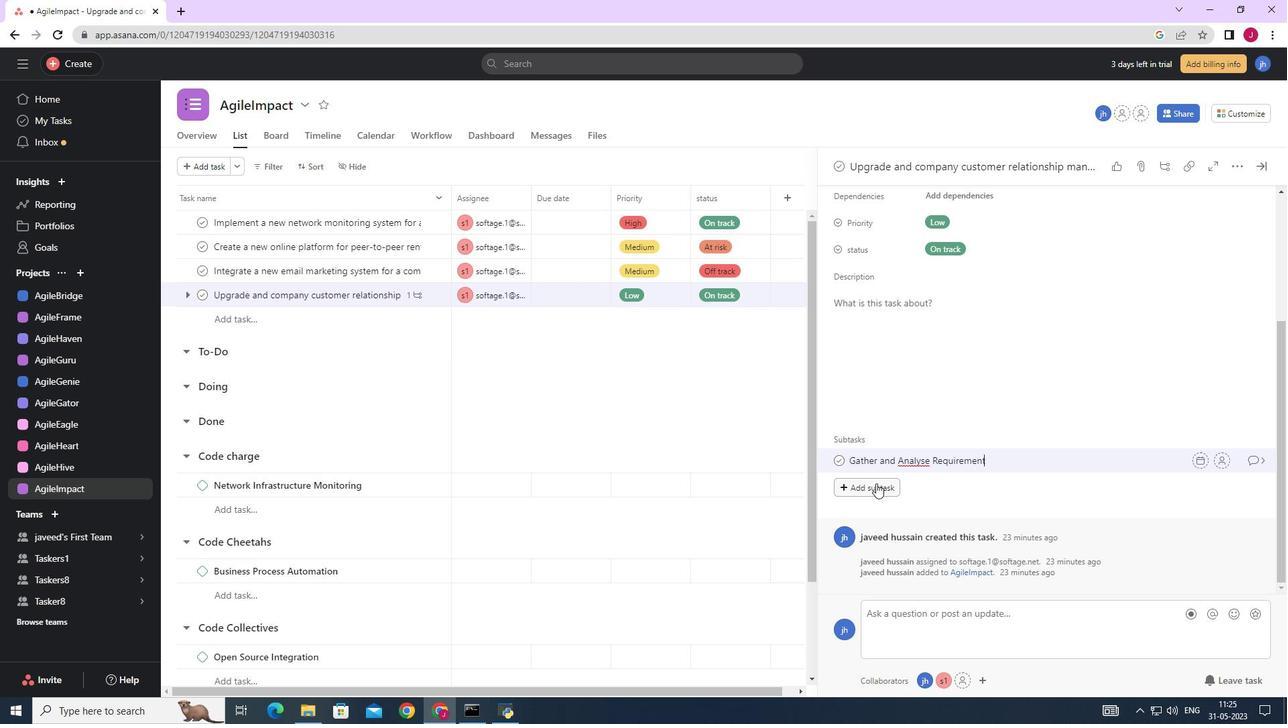 
Action: Mouse moved to (1227, 460)
Screenshot: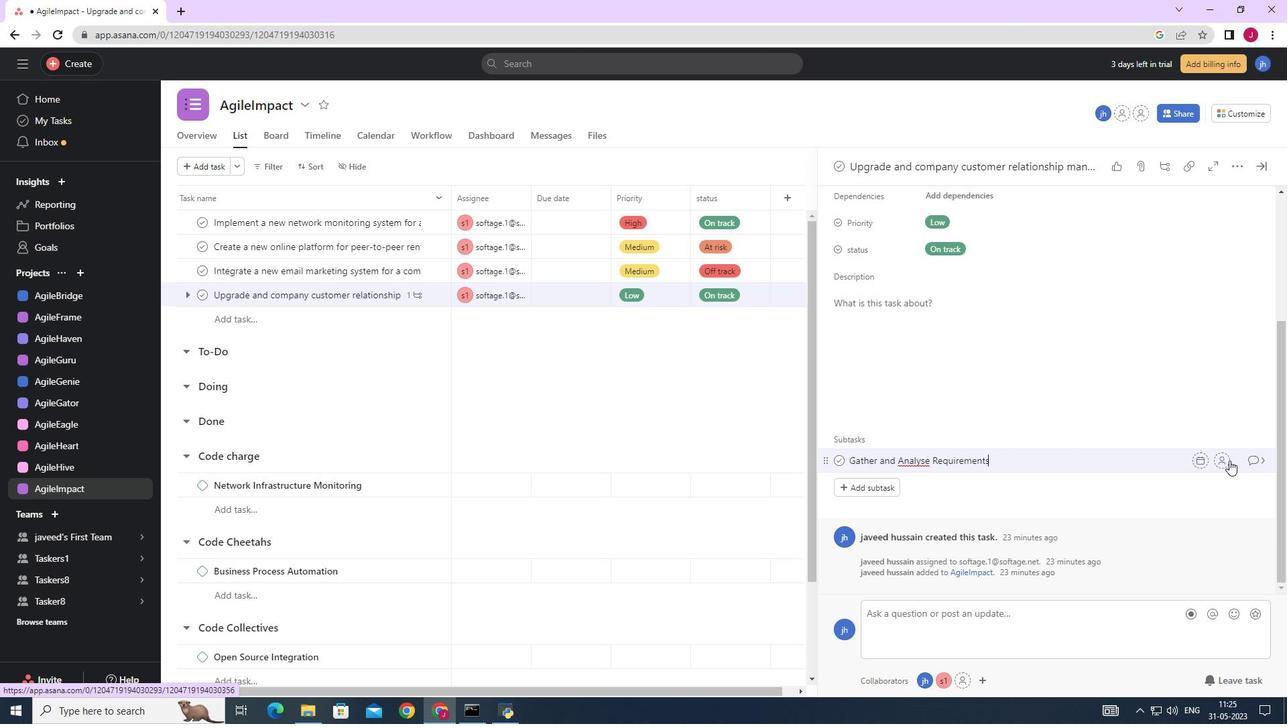 
Action: Mouse pressed left at (1227, 460)
Screenshot: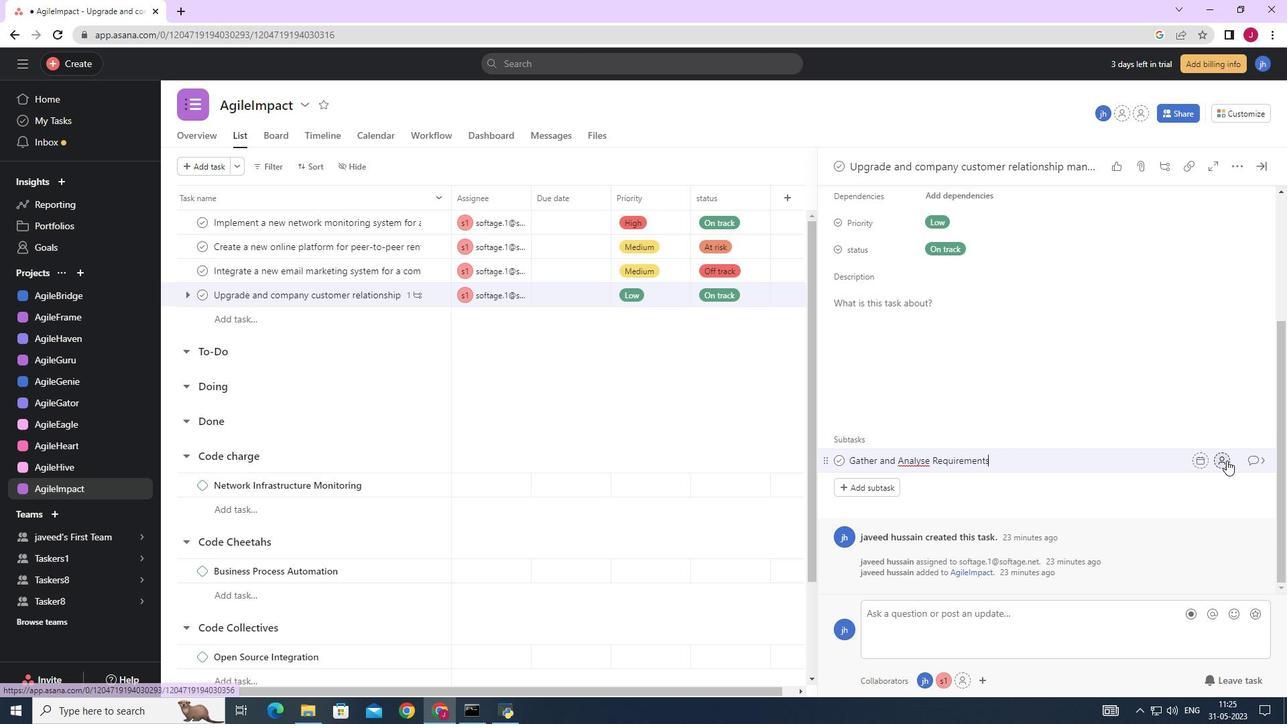 
Action: Key pressed sogta<Key.backspace><Key.backspace><Key.backspace>ftage,<Key.backspace>.1
Screenshot: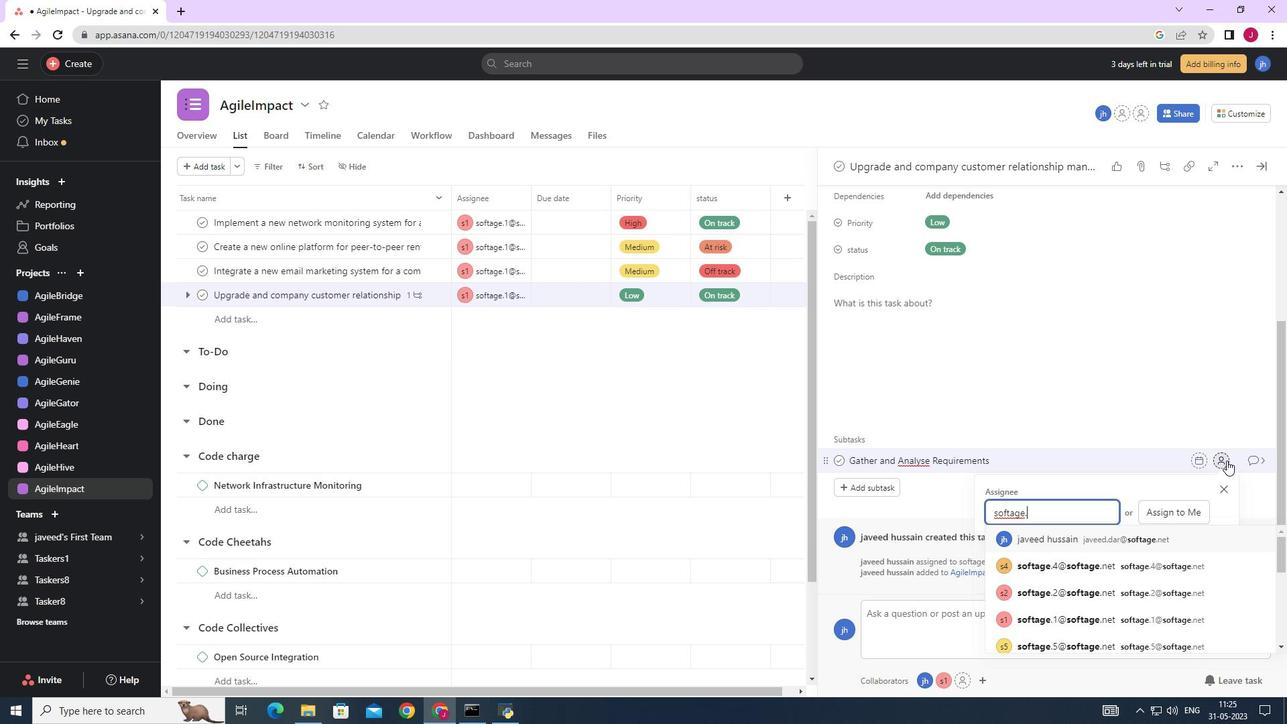 
Action: Mouse moved to (1104, 538)
Screenshot: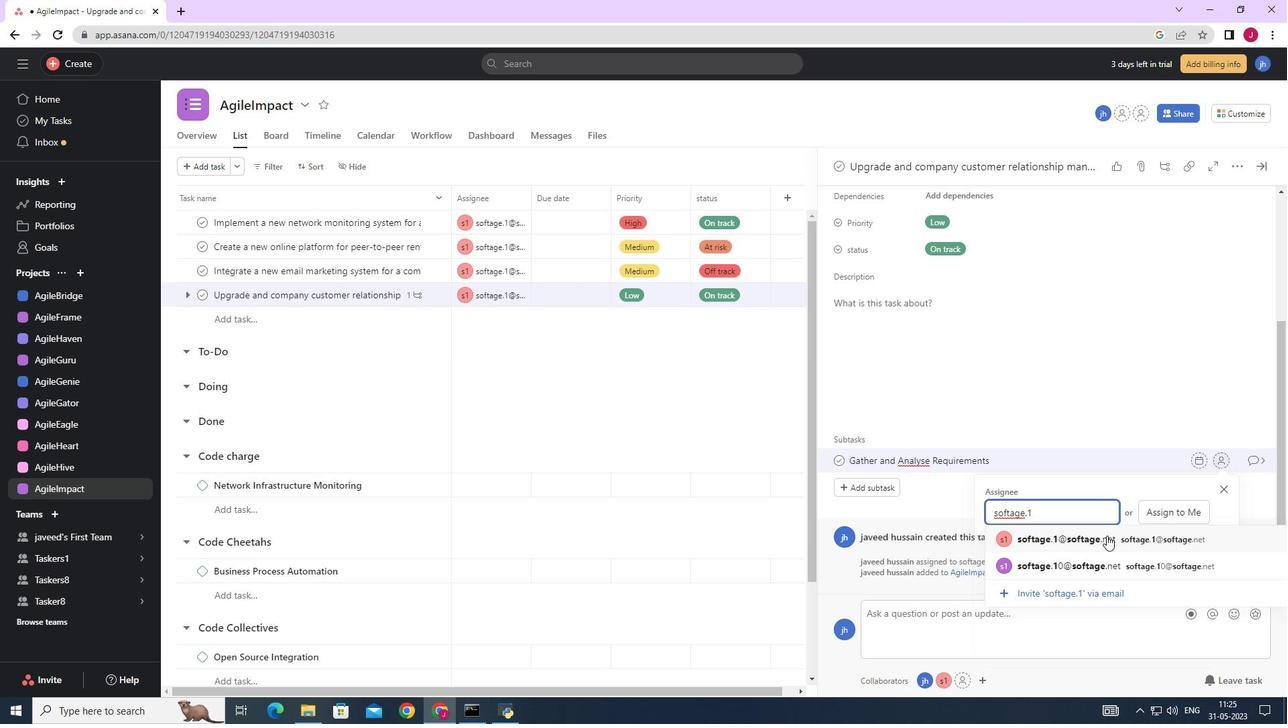 
Action: Mouse pressed left at (1104, 538)
Screenshot: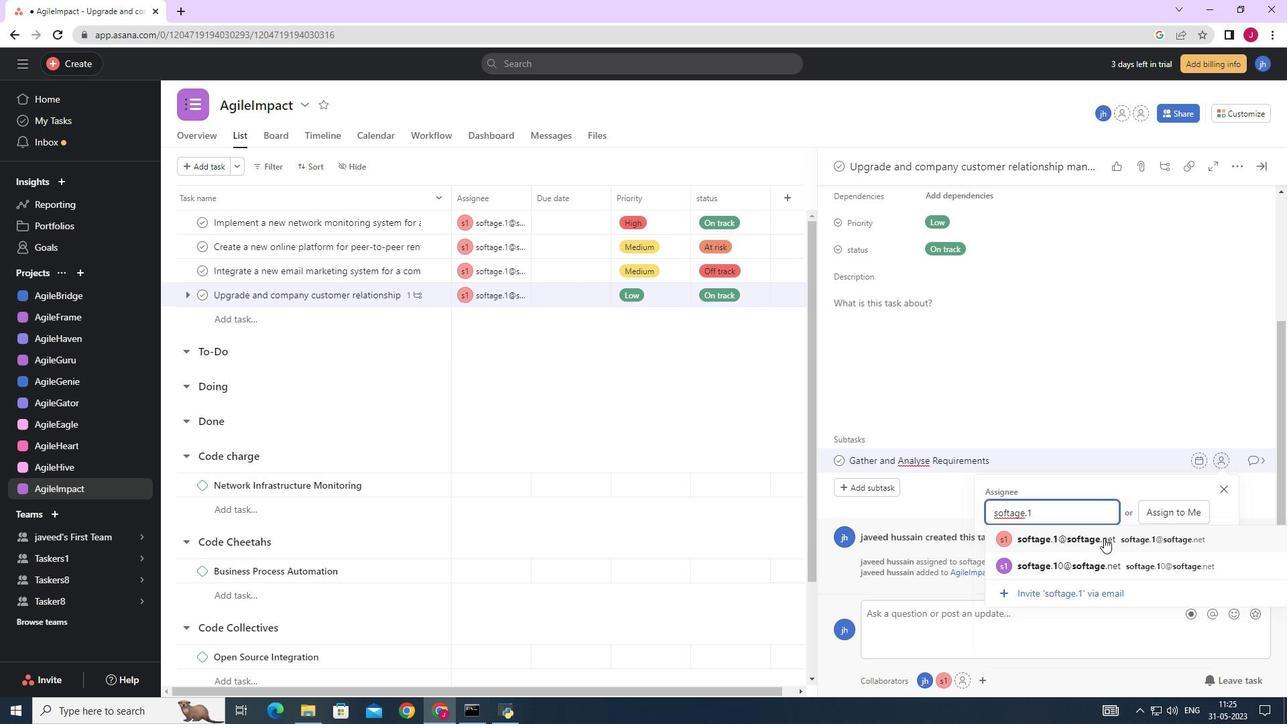 
Action: Mouse moved to (1250, 460)
Screenshot: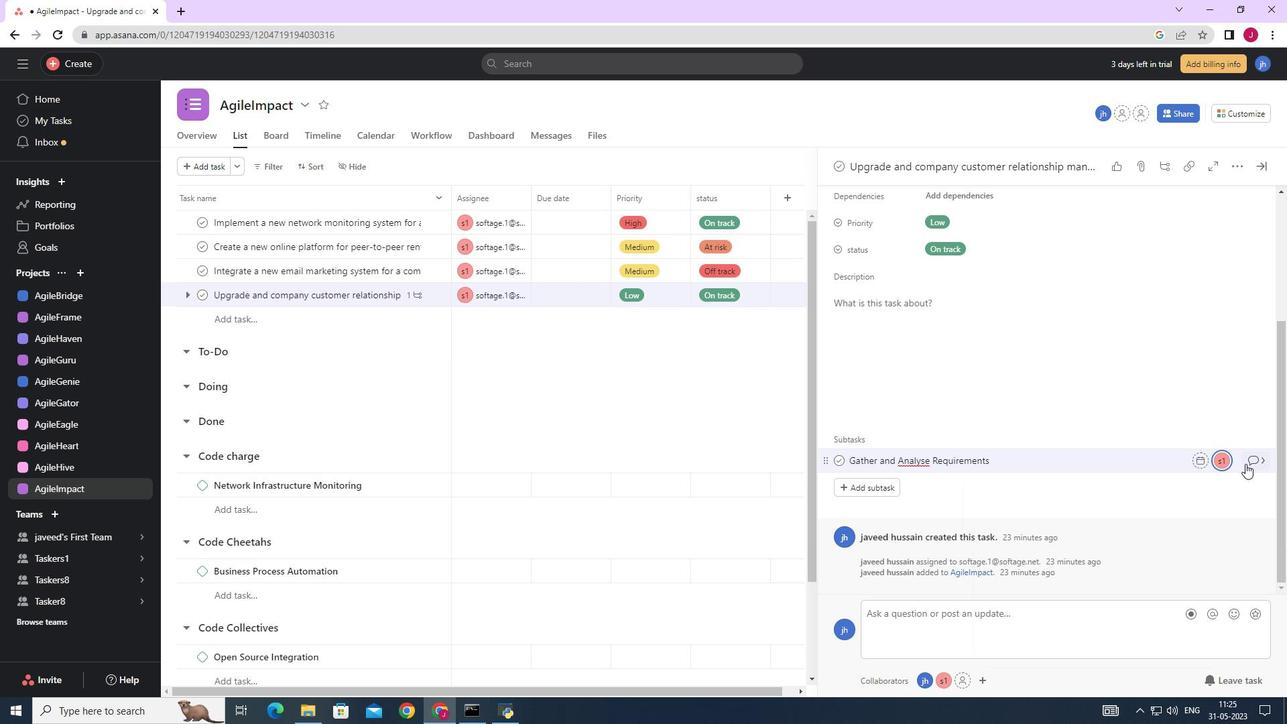 
Action: Mouse pressed left at (1250, 460)
Screenshot: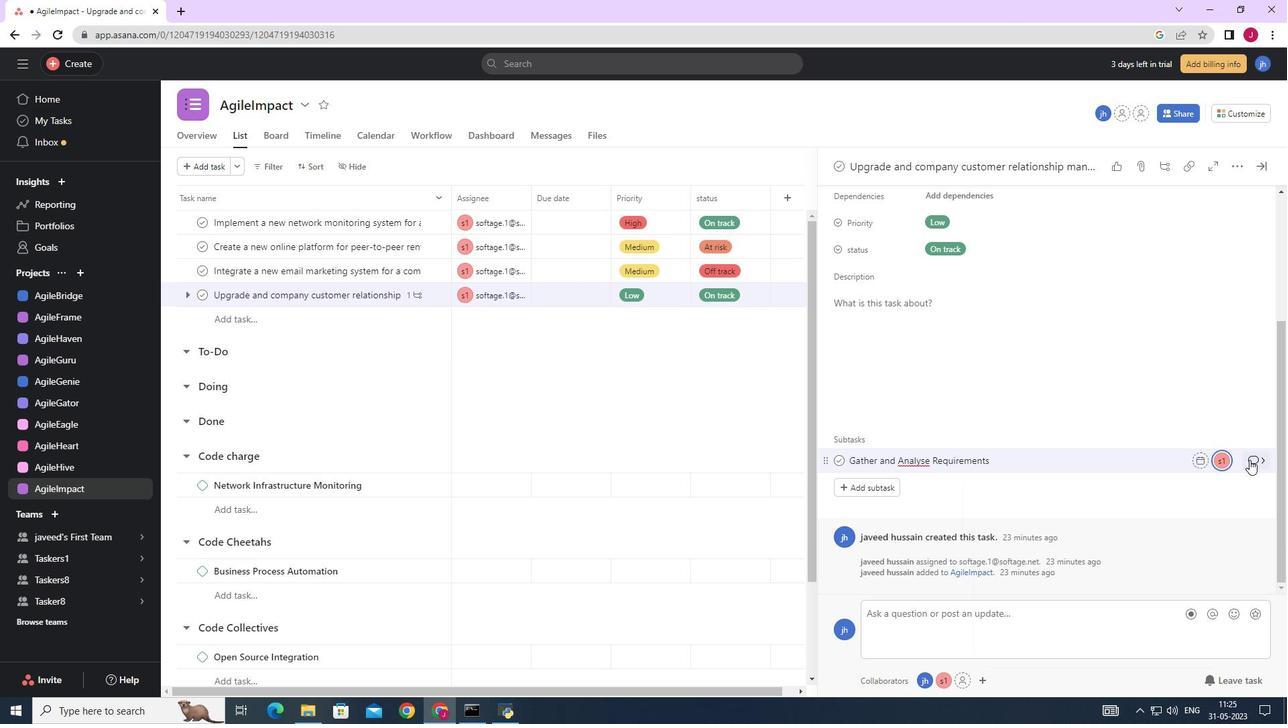 
Action: Mouse moved to (883, 386)
Screenshot: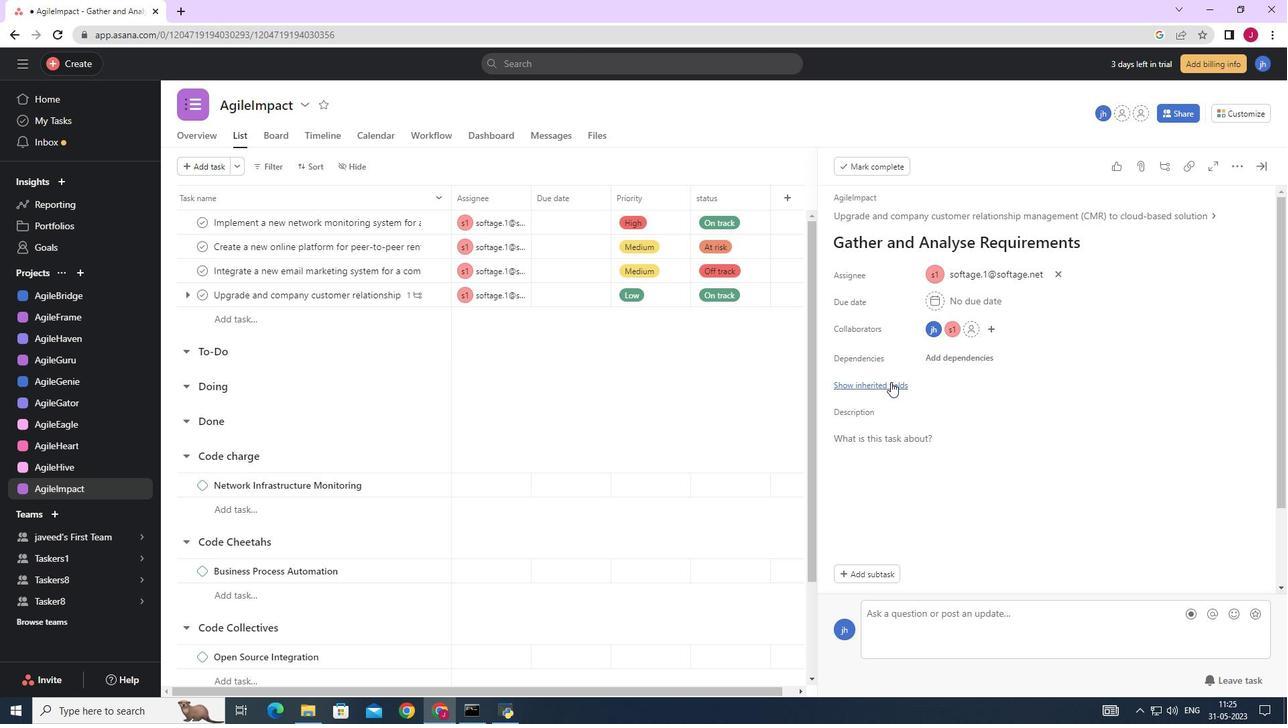 
Action: Mouse pressed left at (883, 386)
Screenshot: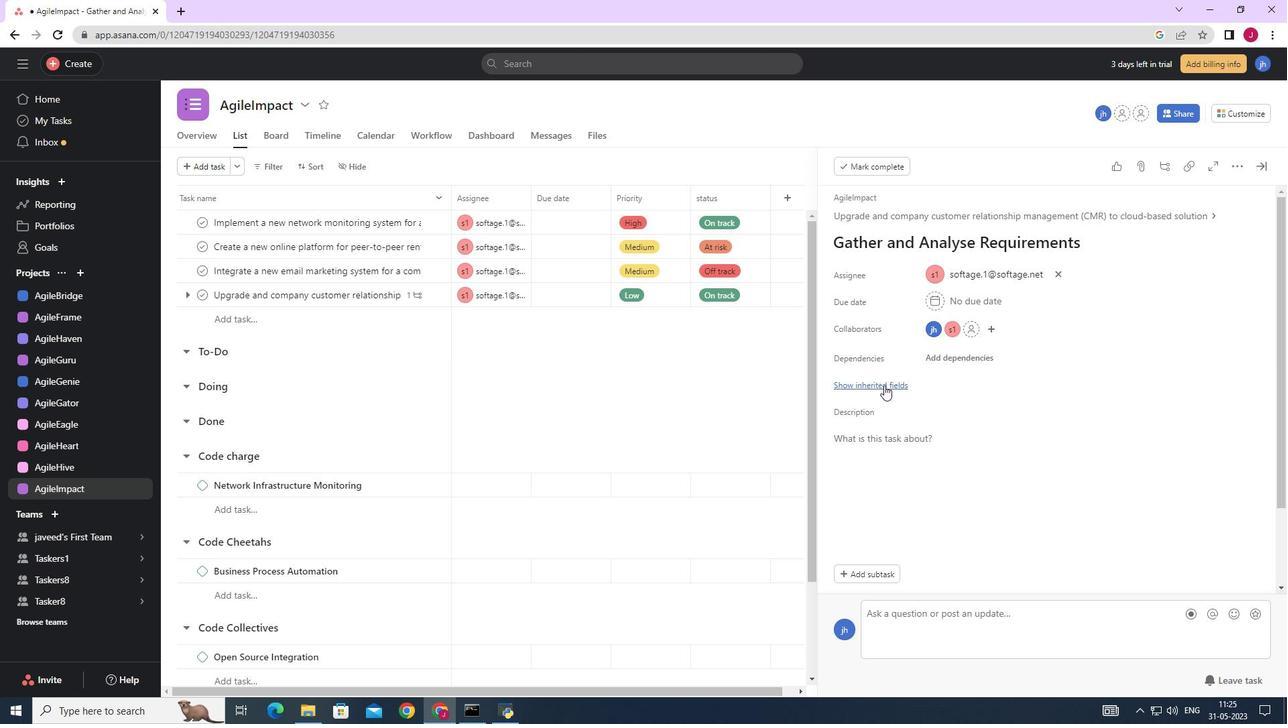 
Action: Mouse moved to (946, 415)
Screenshot: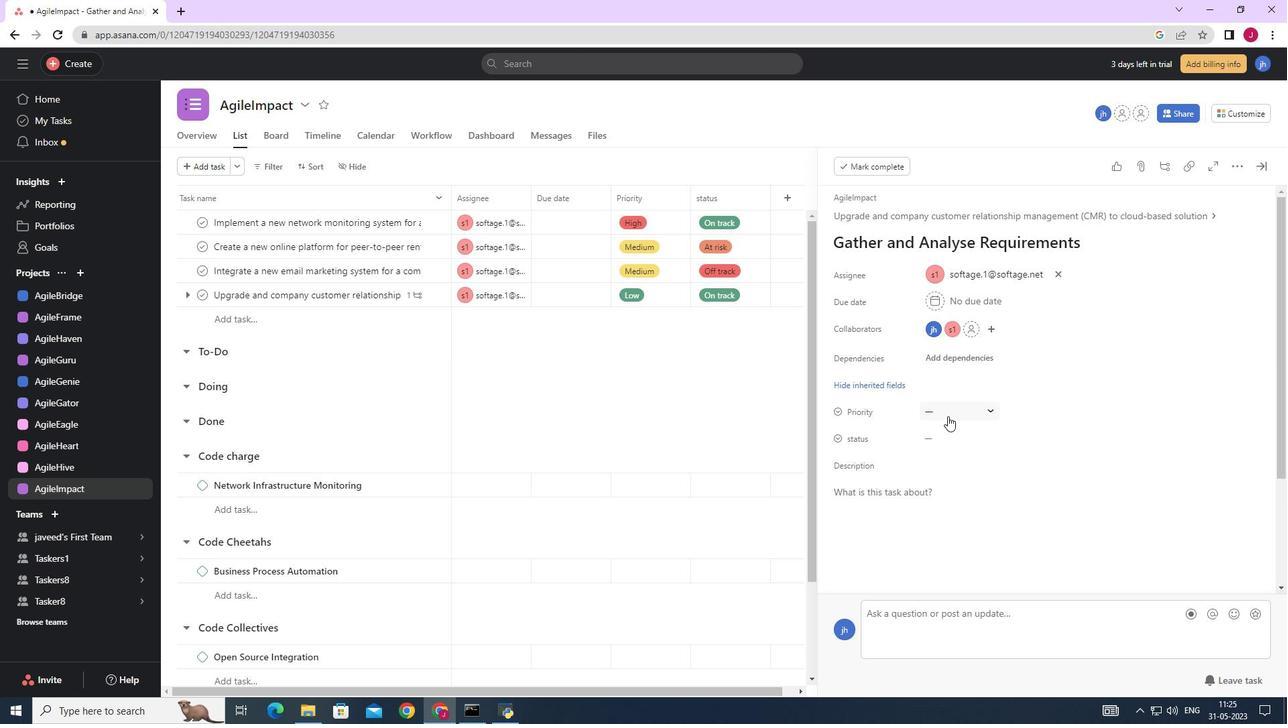 
Action: Mouse pressed left at (946, 415)
Screenshot: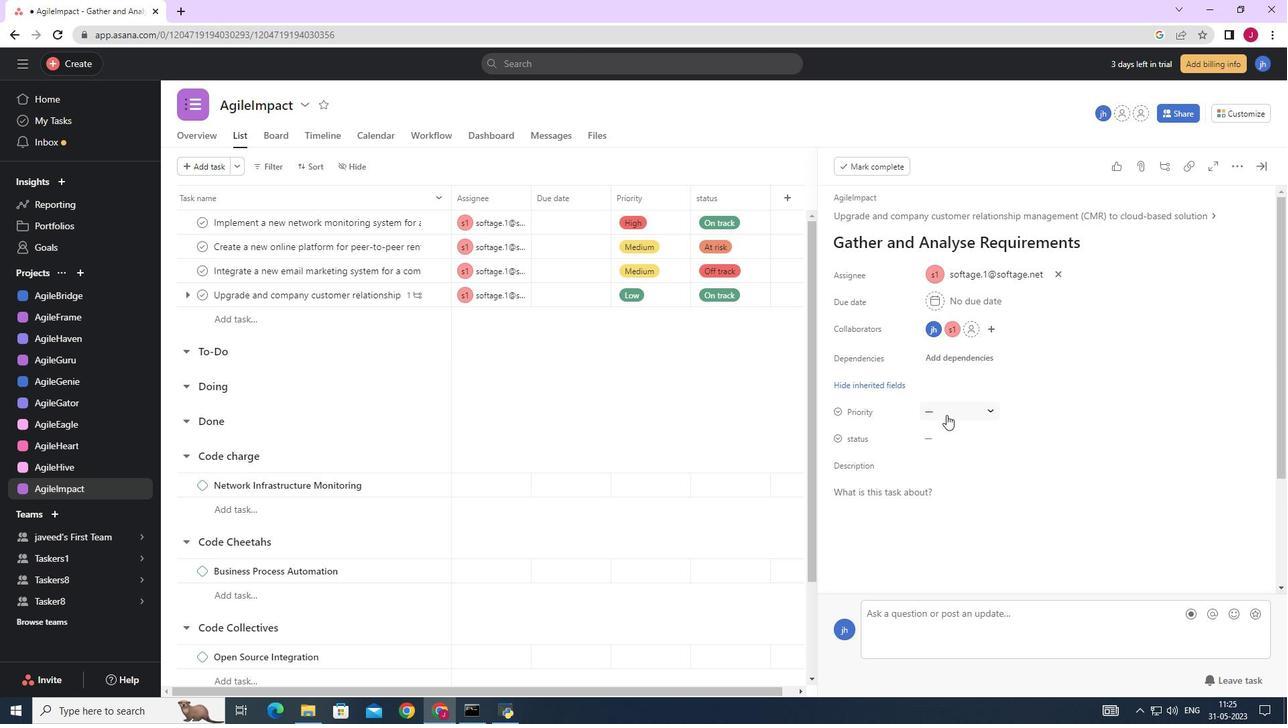 
Action: Mouse moved to (961, 458)
Screenshot: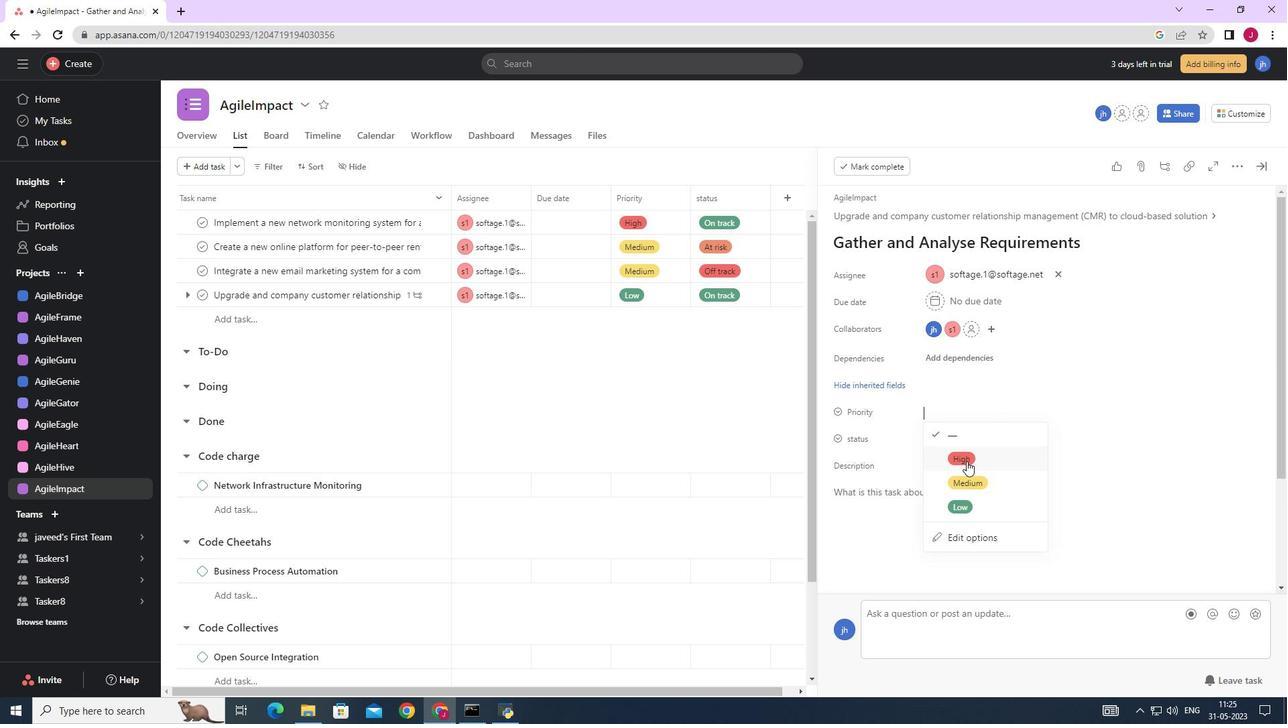 
Action: Mouse pressed left at (961, 458)
Screenshot: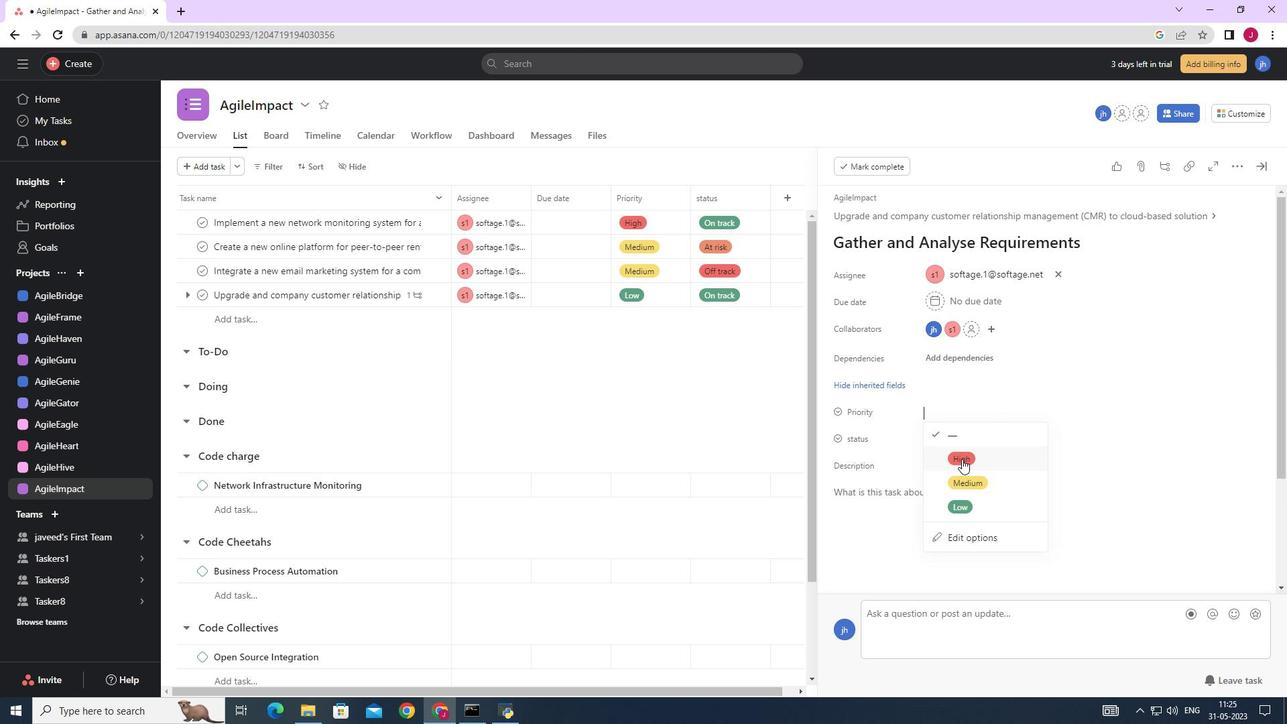 
Action: Mouse moved to (929, 435)
Screenshot: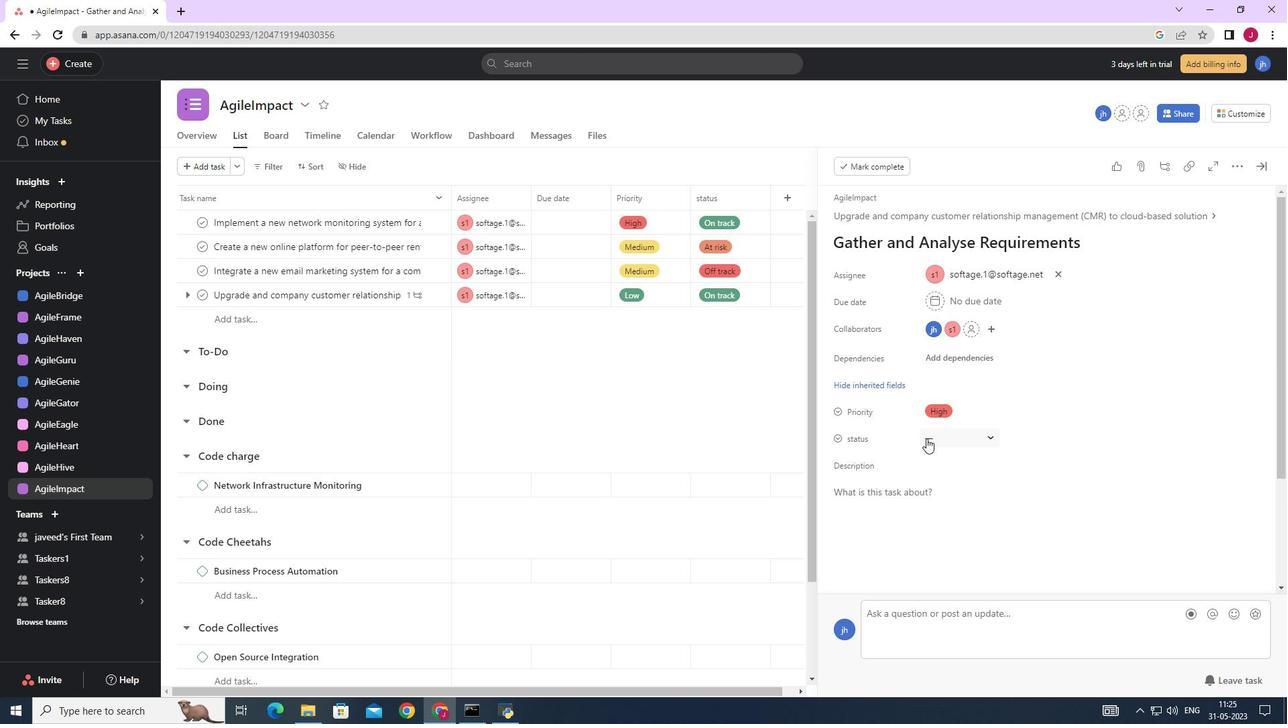 
Action: Mouse pressed left at (929, 435)
Screenshot: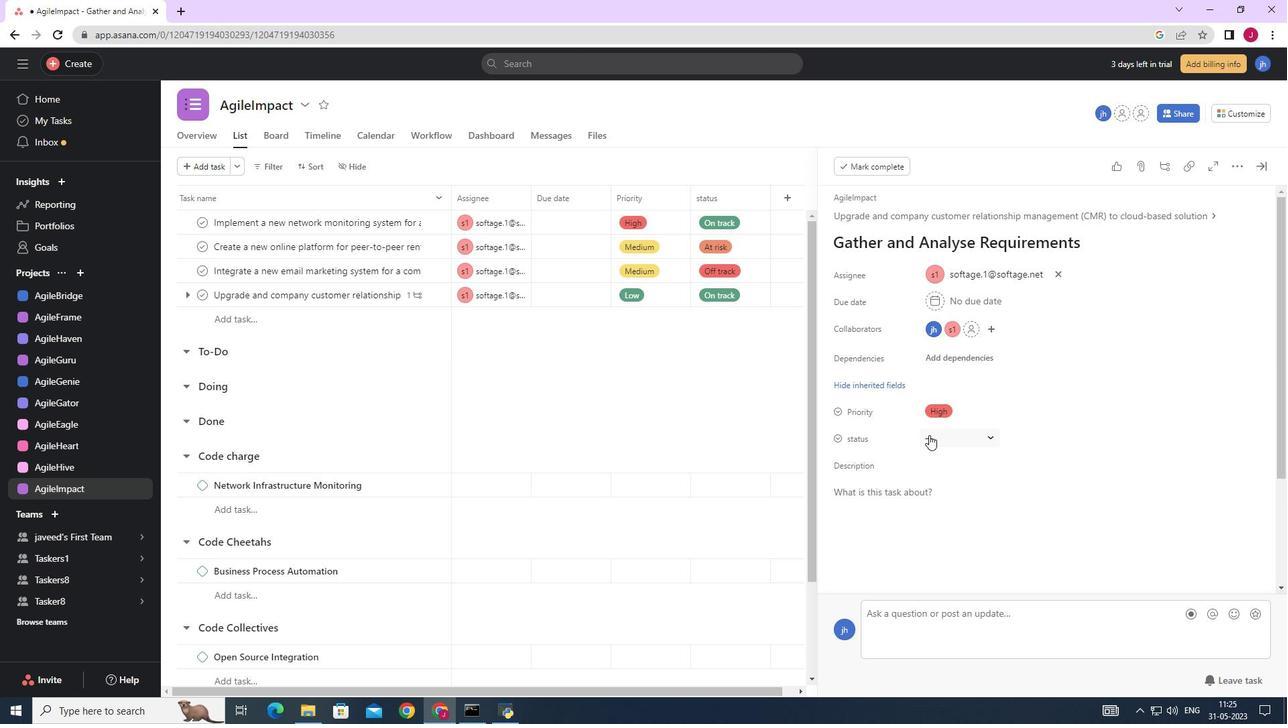 
Action: Mouse moved to (964, 559)
Screenshot: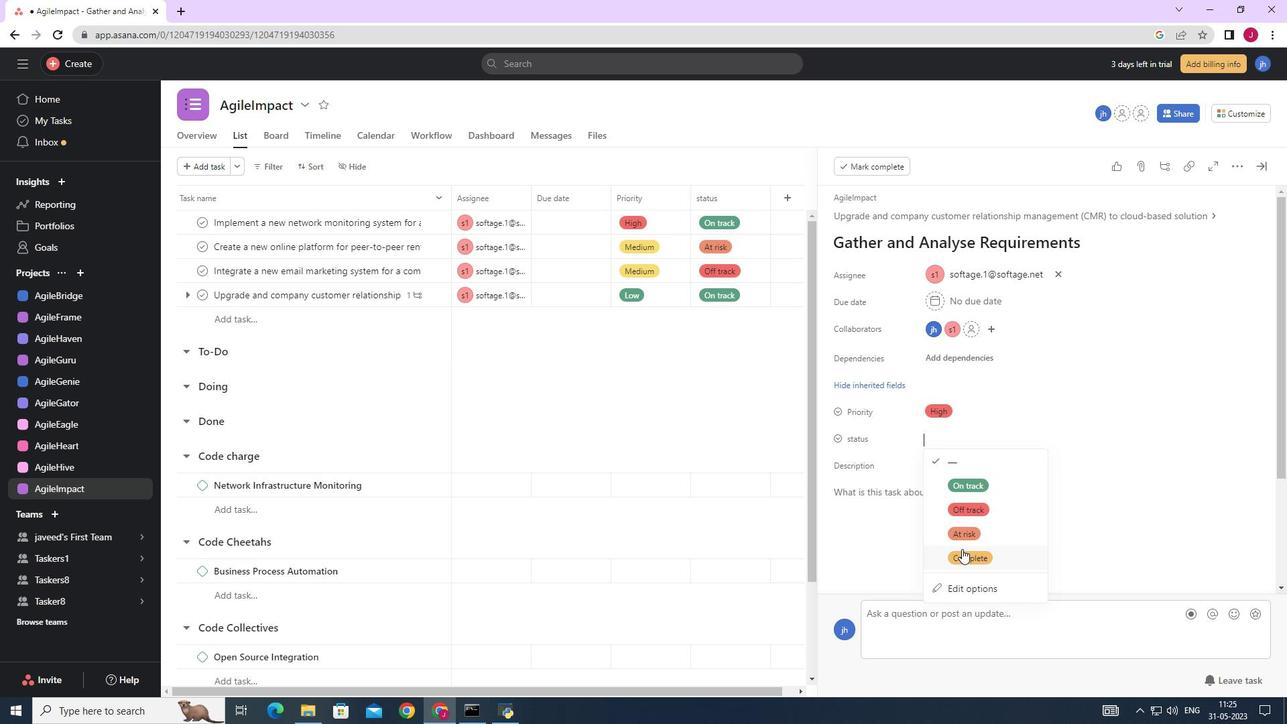 
Action: Mouse pressed left at (964, 559)
Screenshot: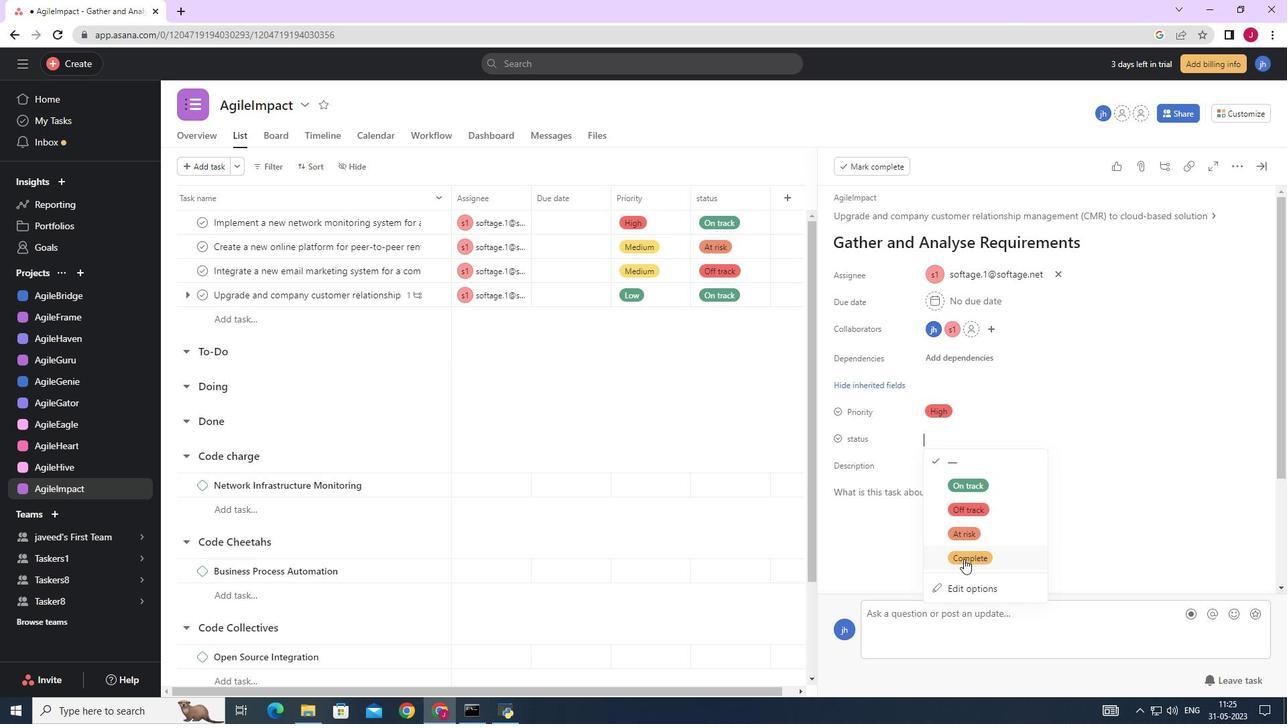 
Action: Mouse moved to (1014, 482)
Screenshot: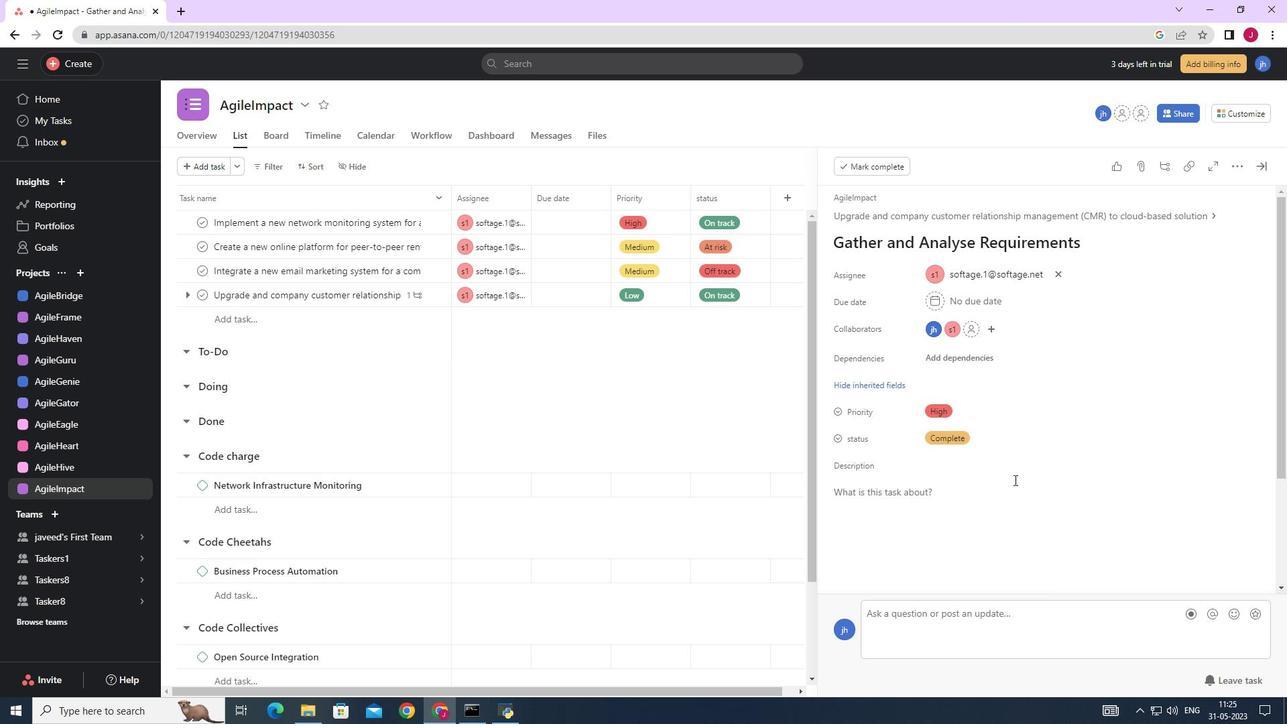 
Action: Mouse scrolled (1014, 481) with delta (0, 0)
Screenshot: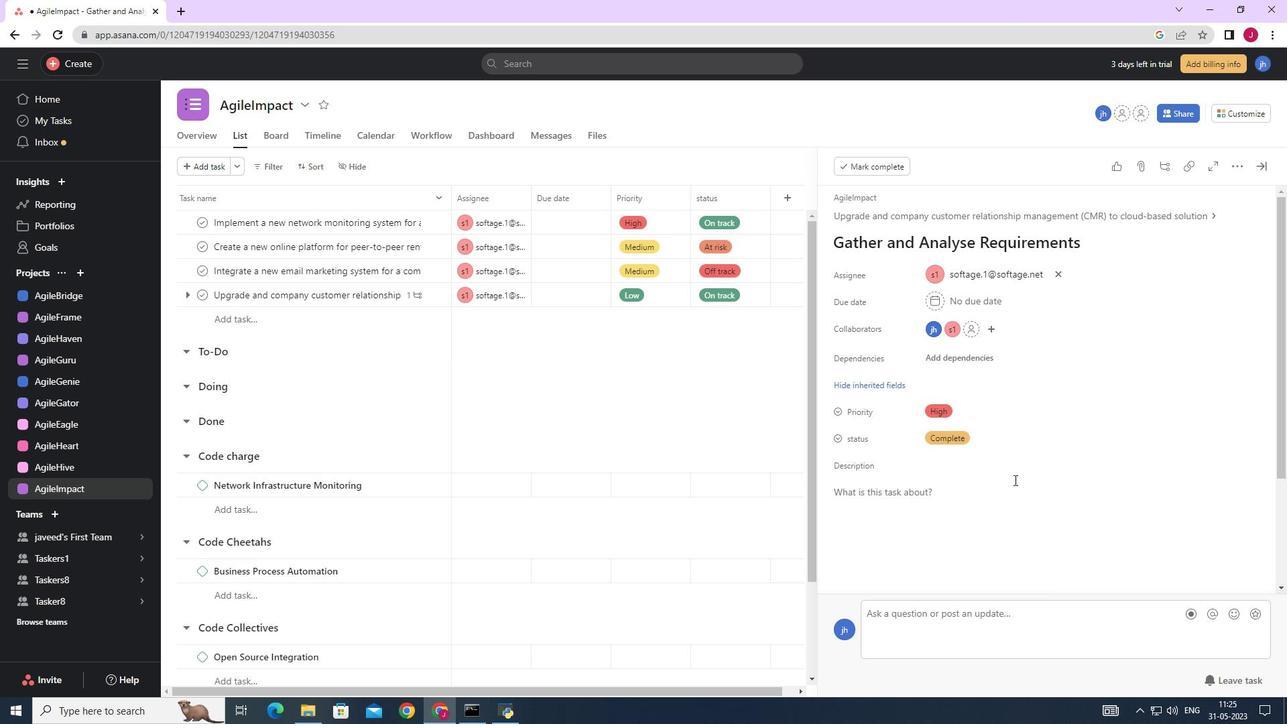 
Action: Mouse scrolled (1014, 481) with delta (0, 0)
Screenshot: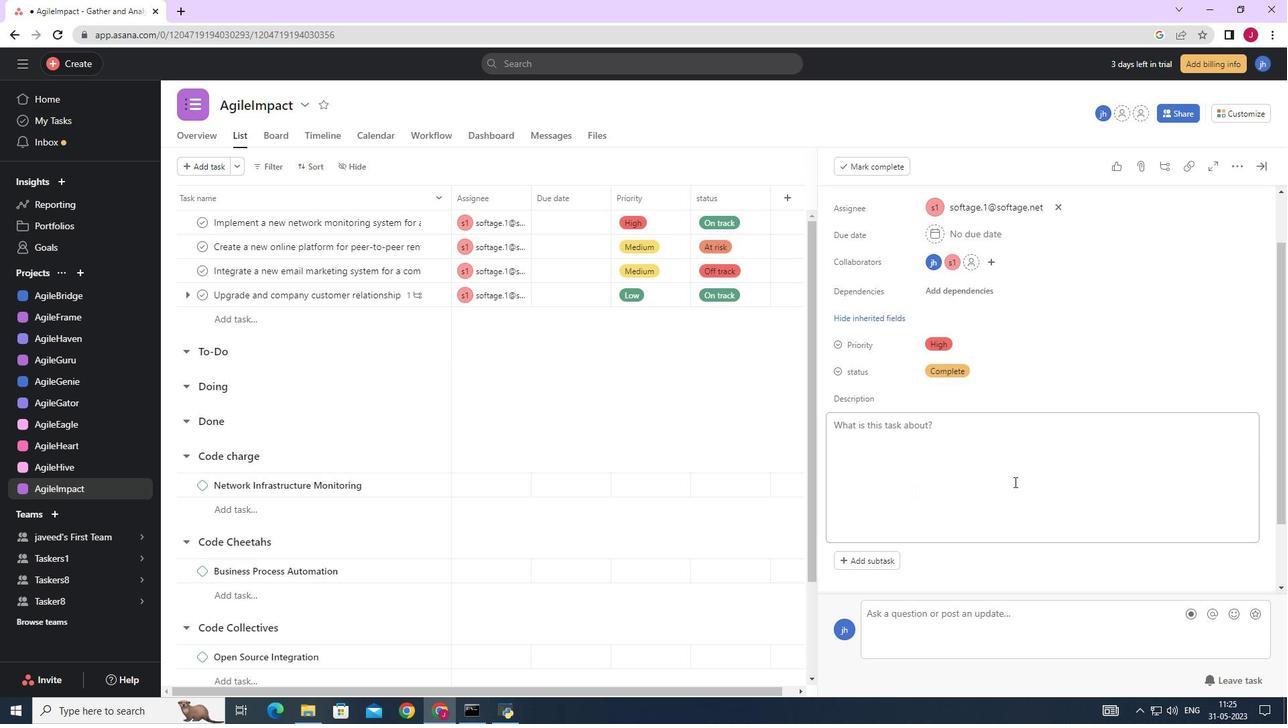 
Action: Mouse scrolled (1014, 481) with delta (0, 0)
Screenshot: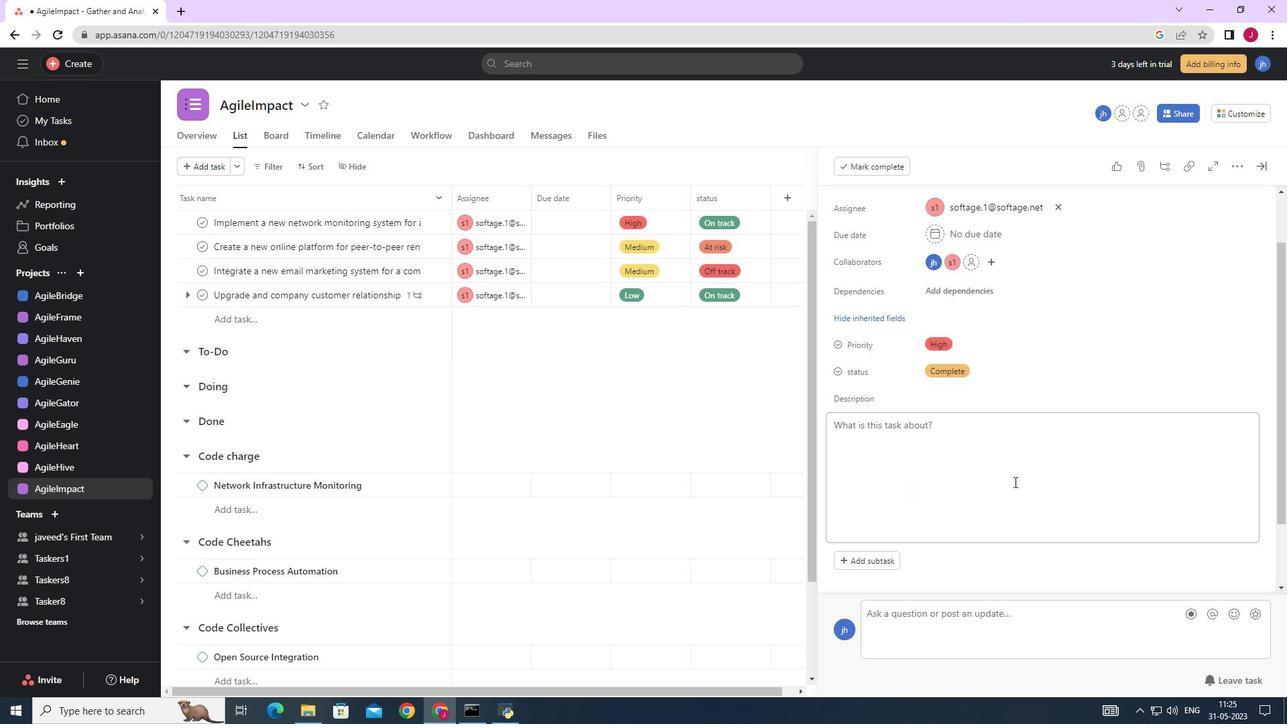 
Action: Mouse scrolled (1014, 482) with delta (0, 0)
Screenshot: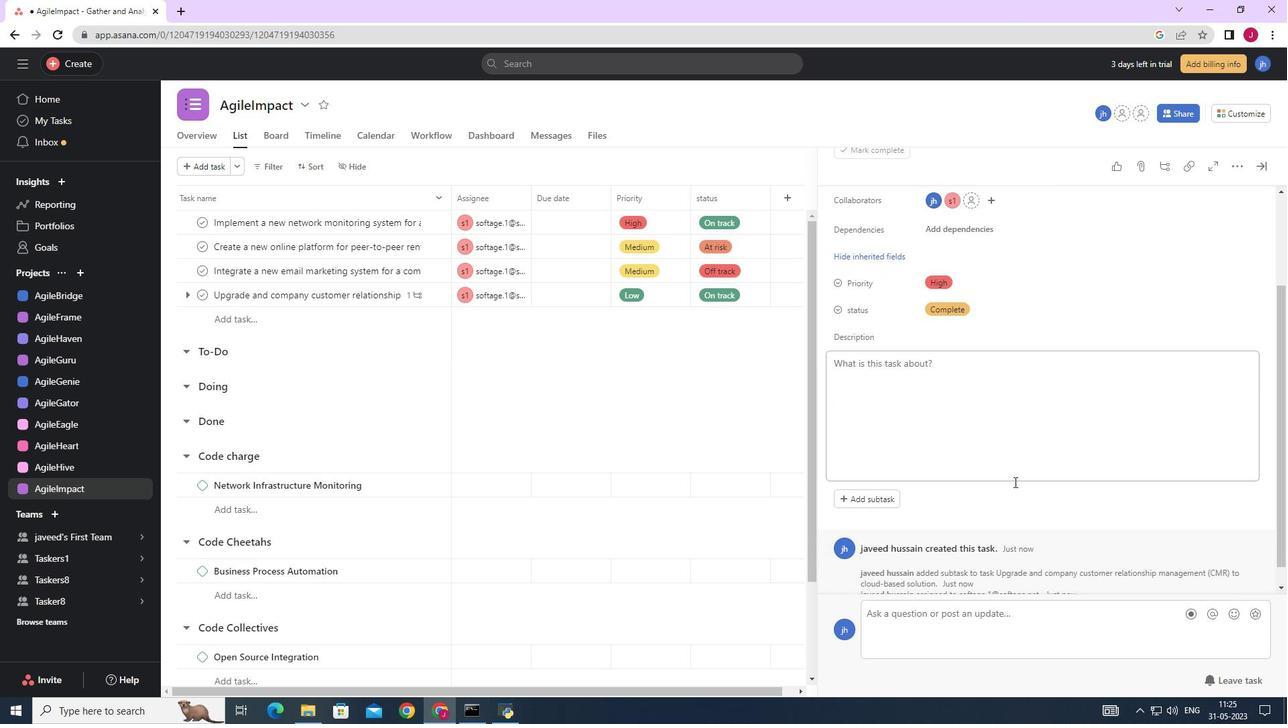 
Action: Mouse scrolled (1014, 482) with delta (0, 0)
Screenshot: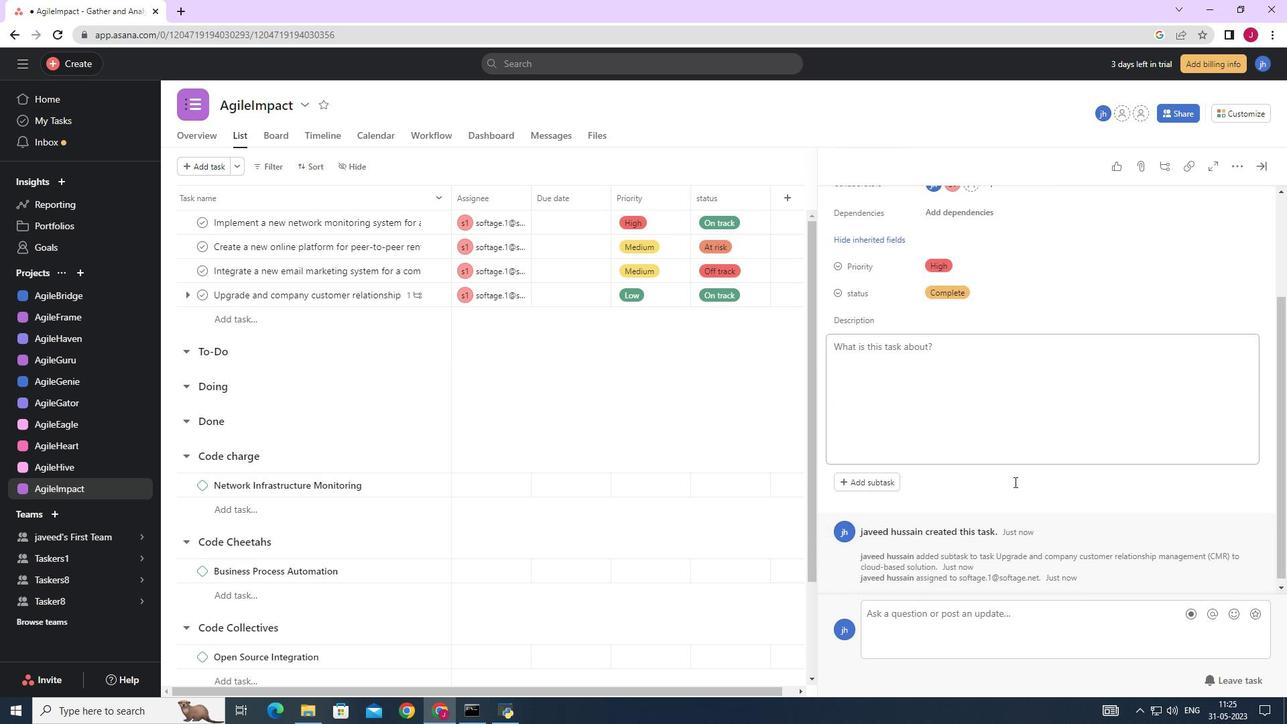 
Action: Mouse scrolled (1014, 482) with delta (0, 0)
Screenshot: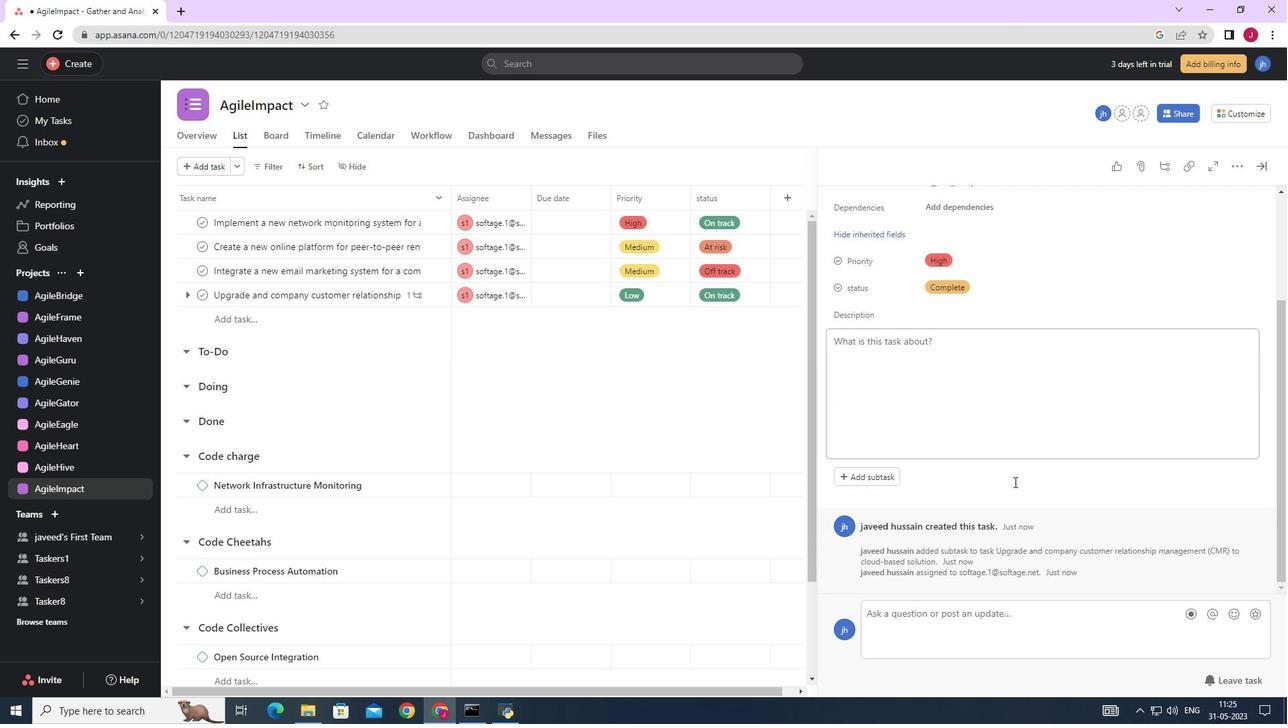 
Action: Mouse scrolled (1014, 482) with delta (0, 0)
Screenshot: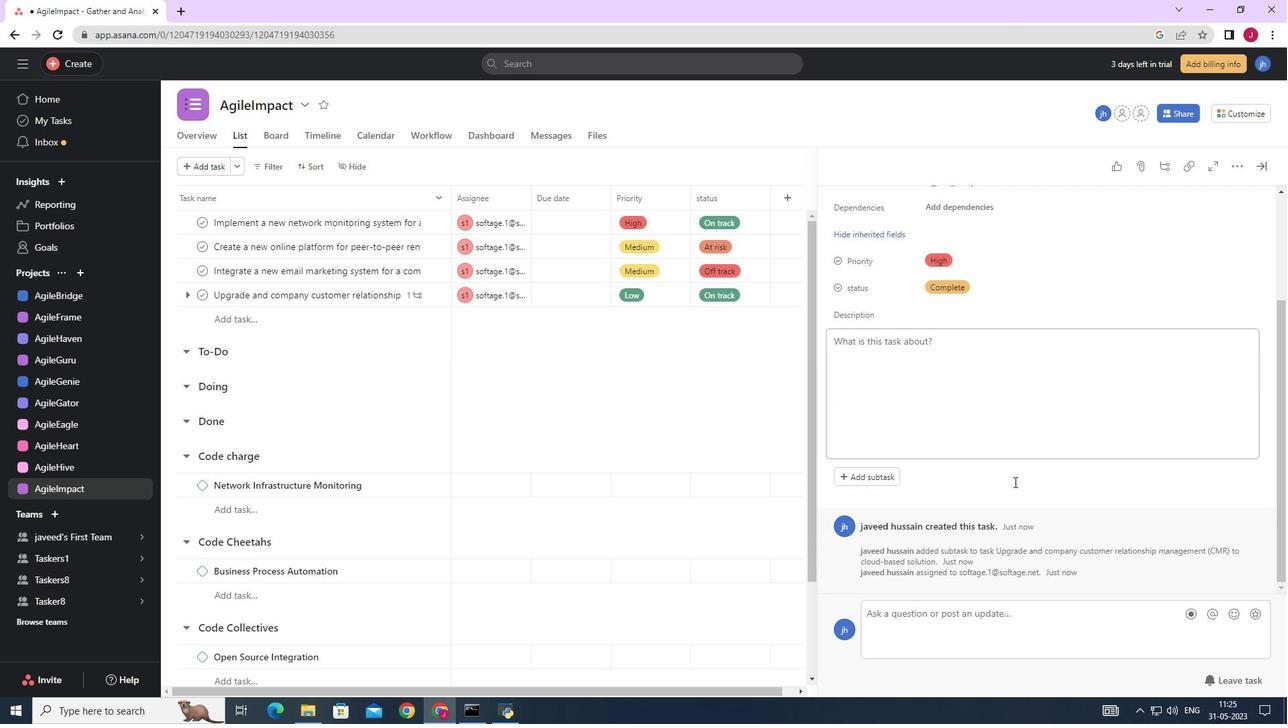 
Action: Mouse scrolled (1014, 482) with delta (0, 0)
Screenshot: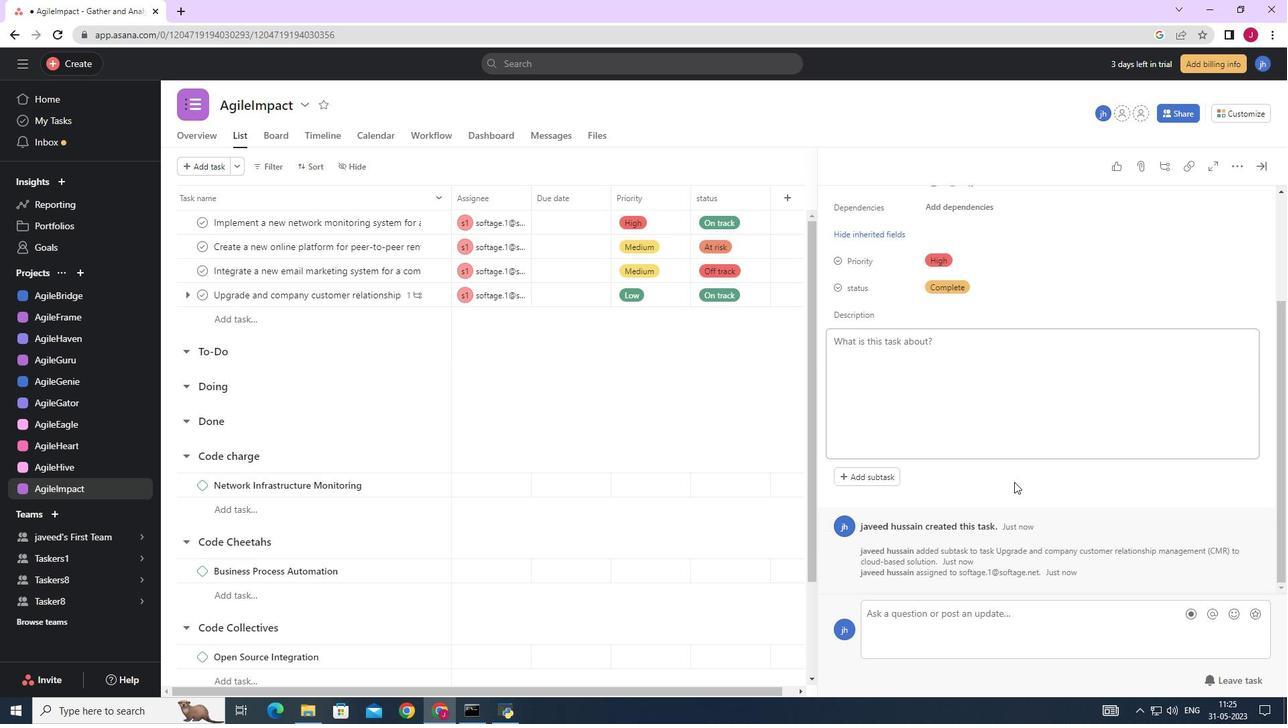 
Action: Mouse moved to (1268, 171)
Screenshot: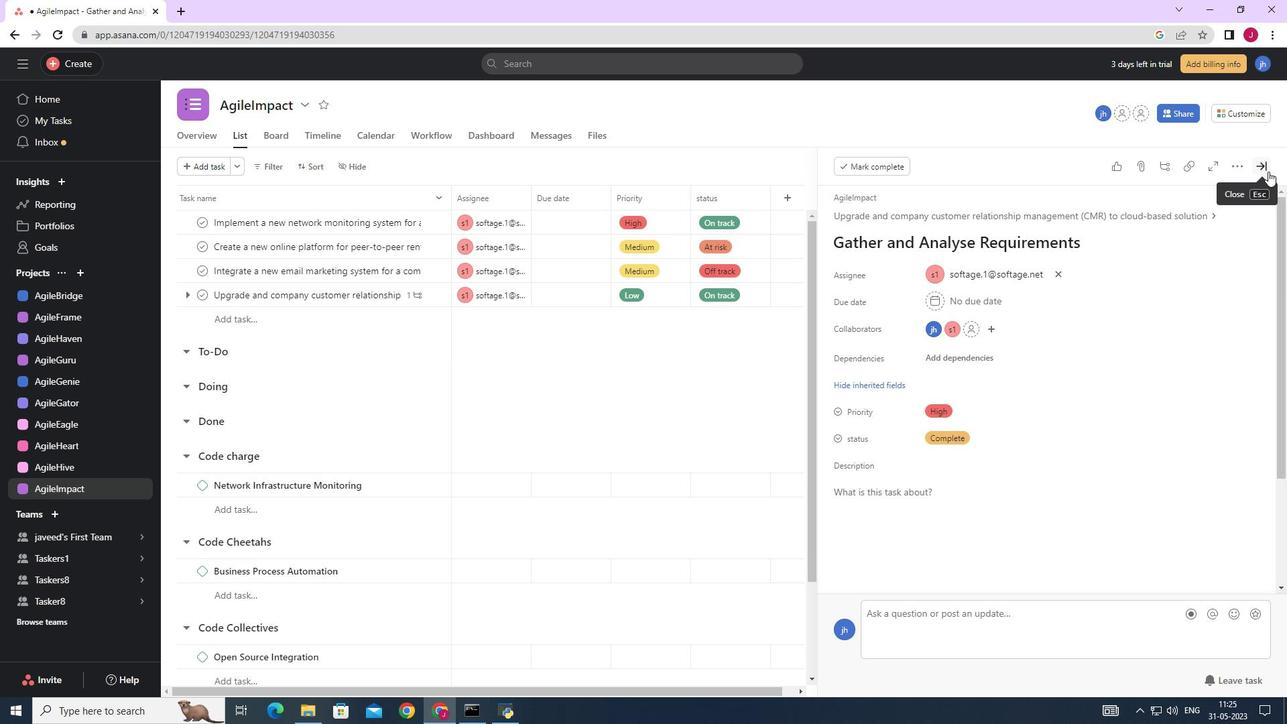 
Action: Mouse pressed left at (1268, 171)
Screenshot: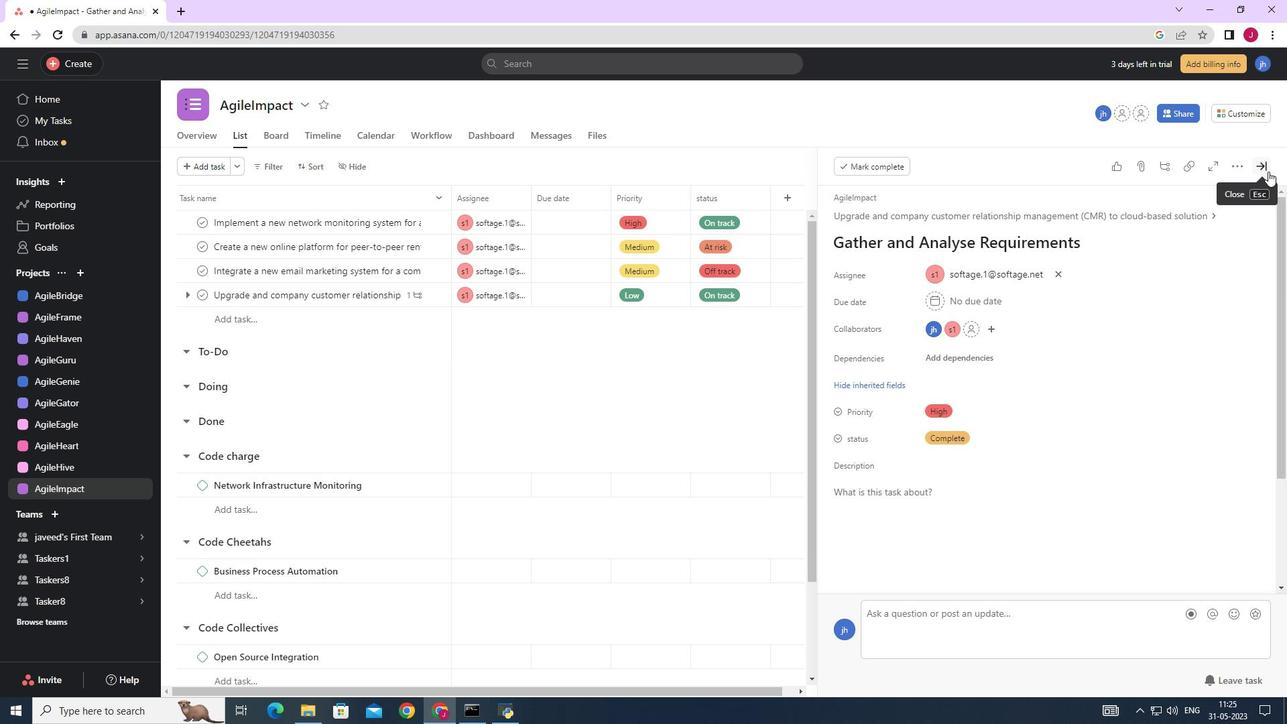 
